 Task: Use the formula "DIVIDE" in spreadsheet "Project protfolio".
Action: Mouse moved to (906, 140)
Screenshot: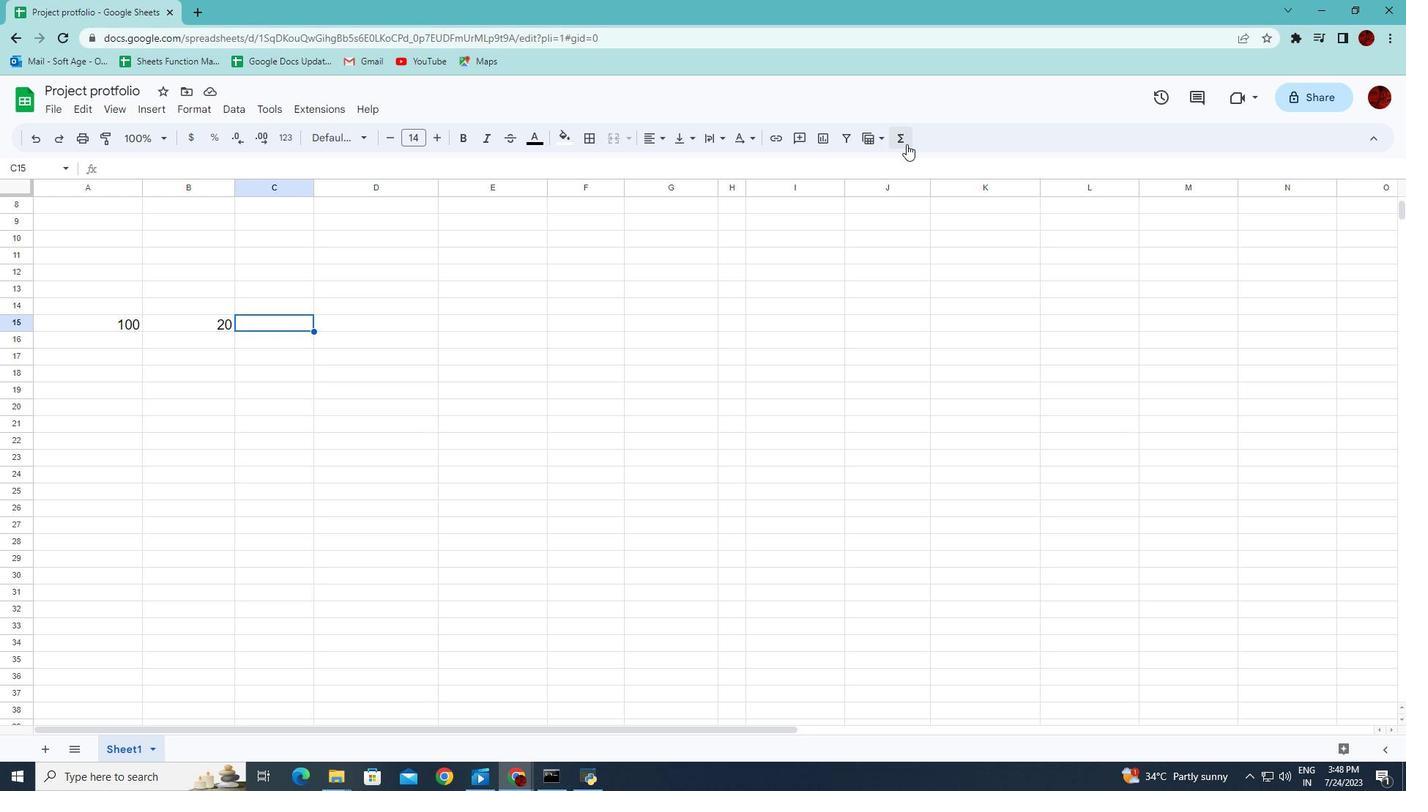 
Action: Mouse pressed left at (906, 140)
Screenshot: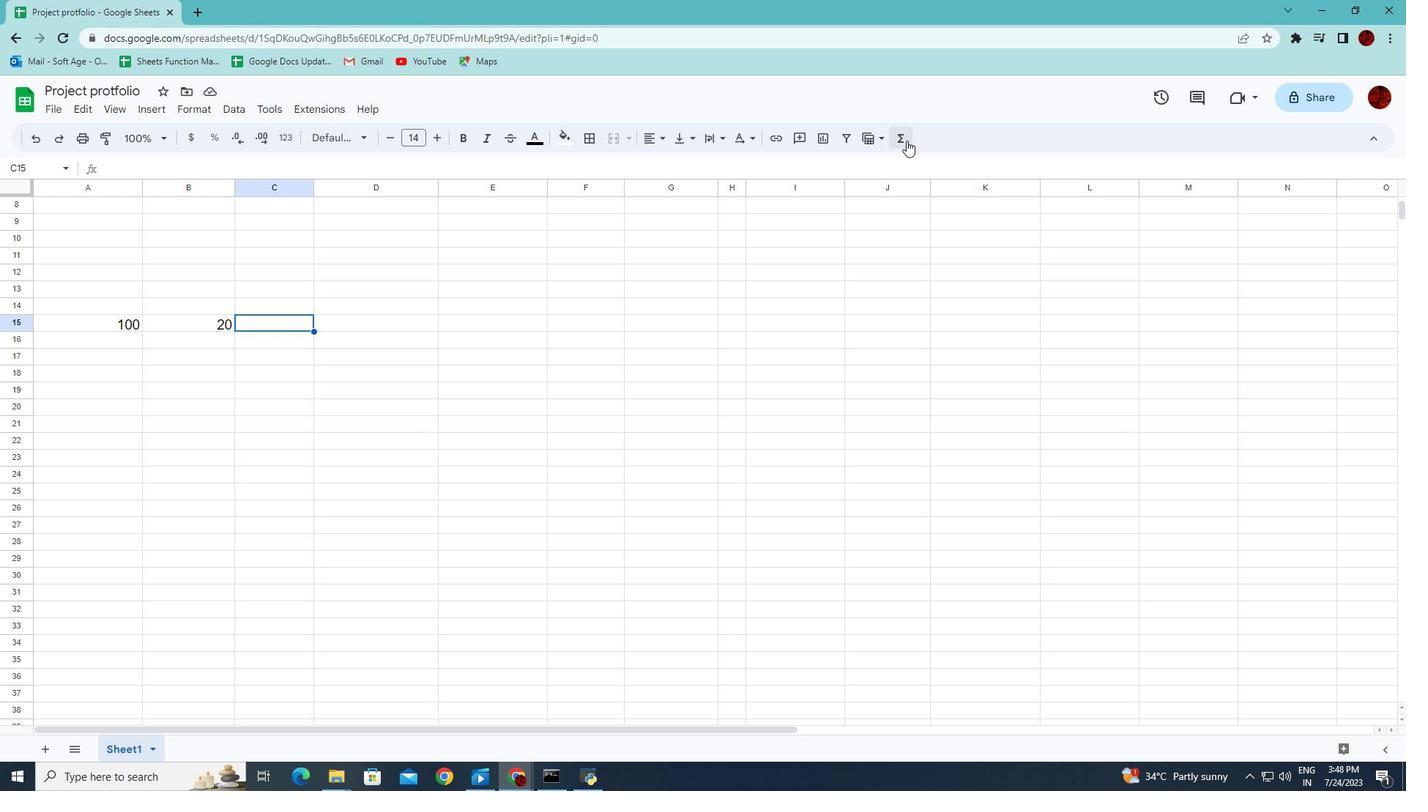 
Action: Mouse moved to (1134, 312)
Screenshot: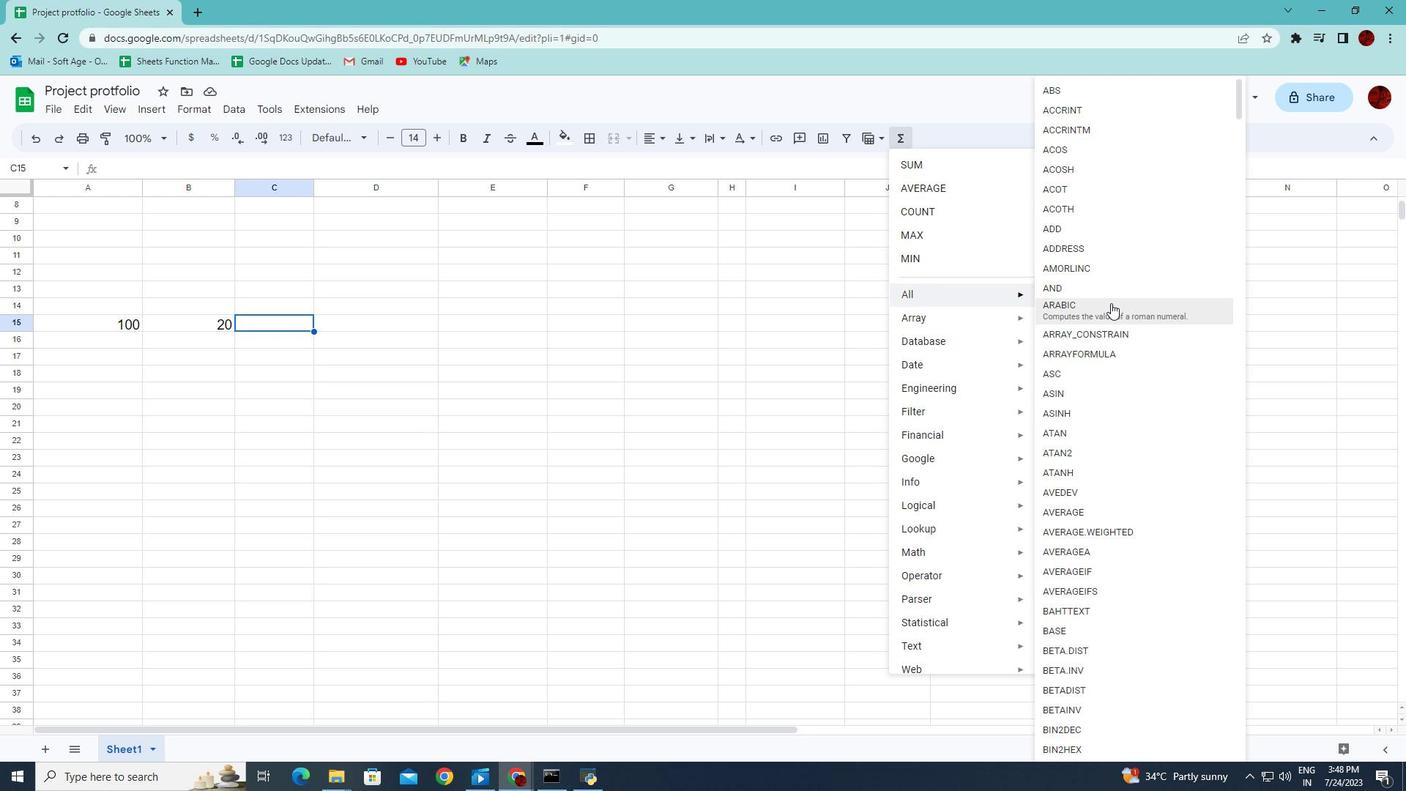 
Action: Mouse scrolled (1134, 312) with delta (0, 0)
Screenshot: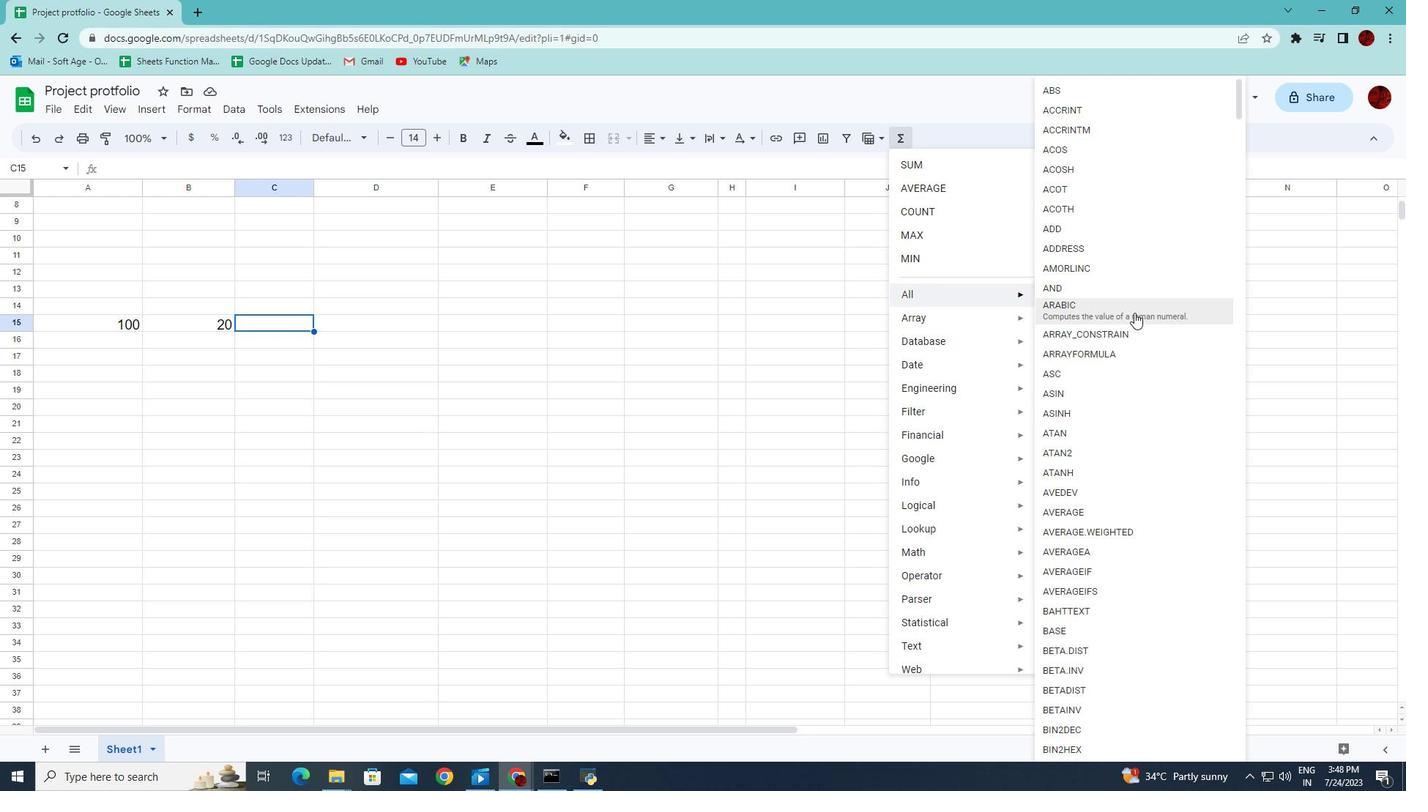 
Action: Mouse scrolled (1134, 312) with delta (0, 0)
Screenshot: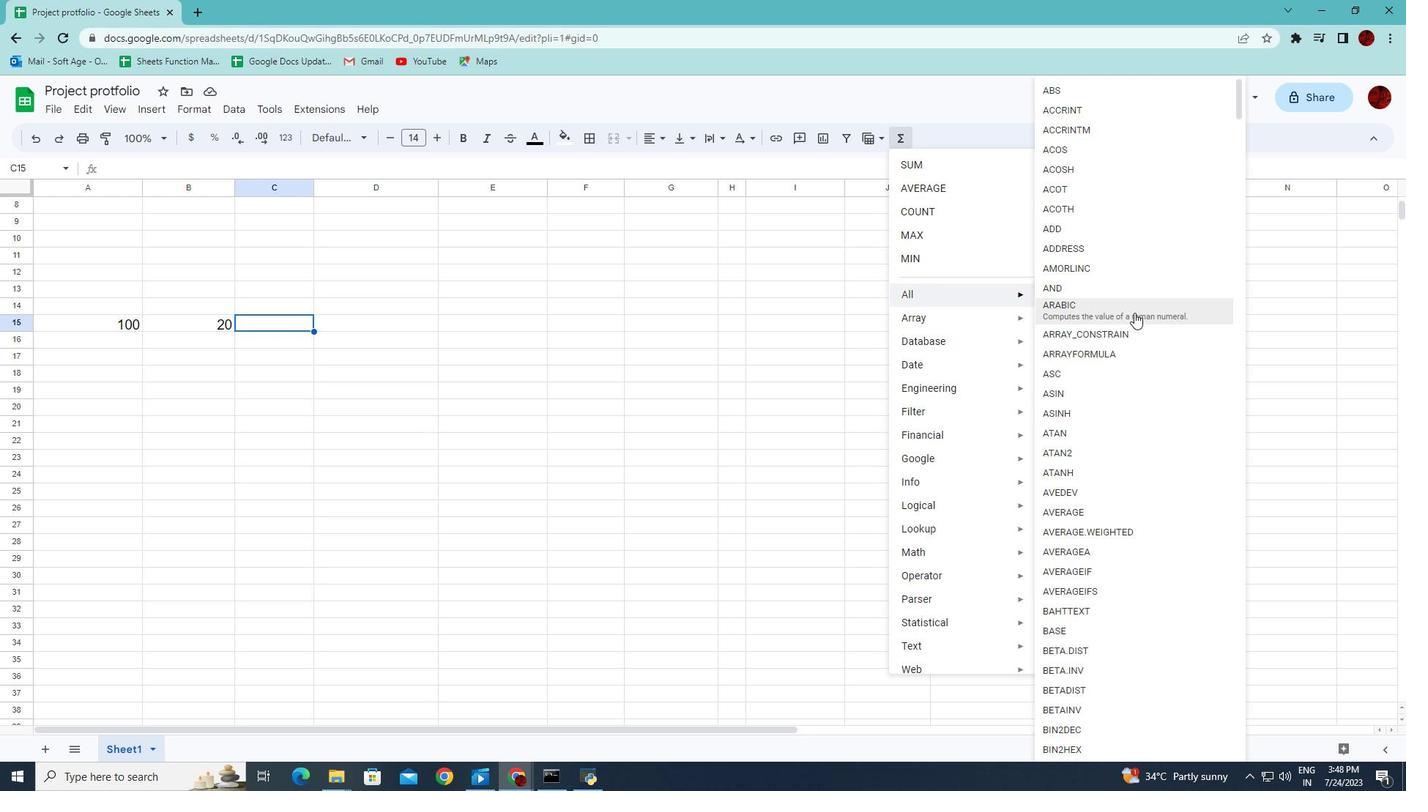 
Action: Mouse scrolled (1134, 312) with delta (0, 0)
Screenshot: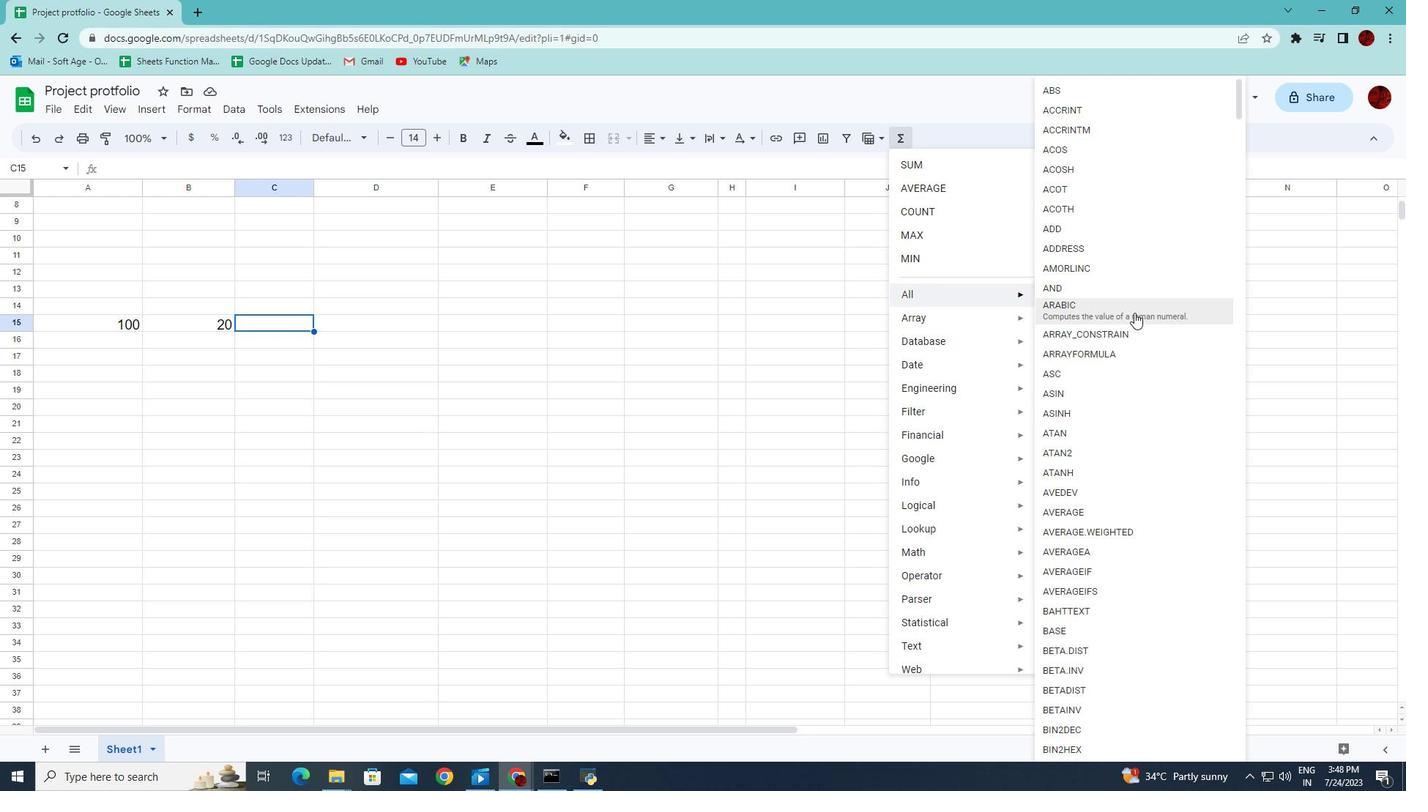 
Action: Mouse scrolled (1134, 312) with delta (0, 0)
Screenshot: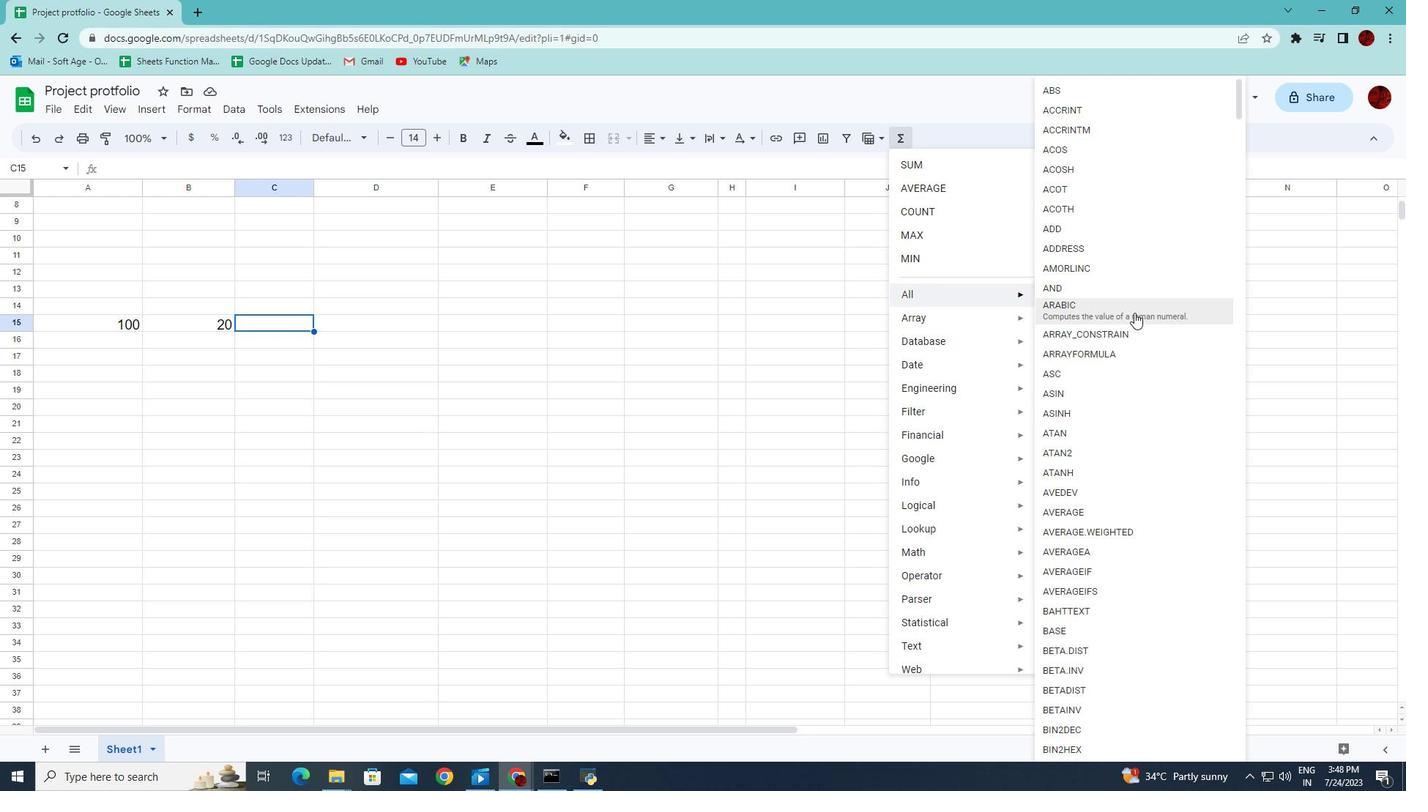 
Action: Mouse scrolled (1134, 312) with delta (0, 0)
Screenshot: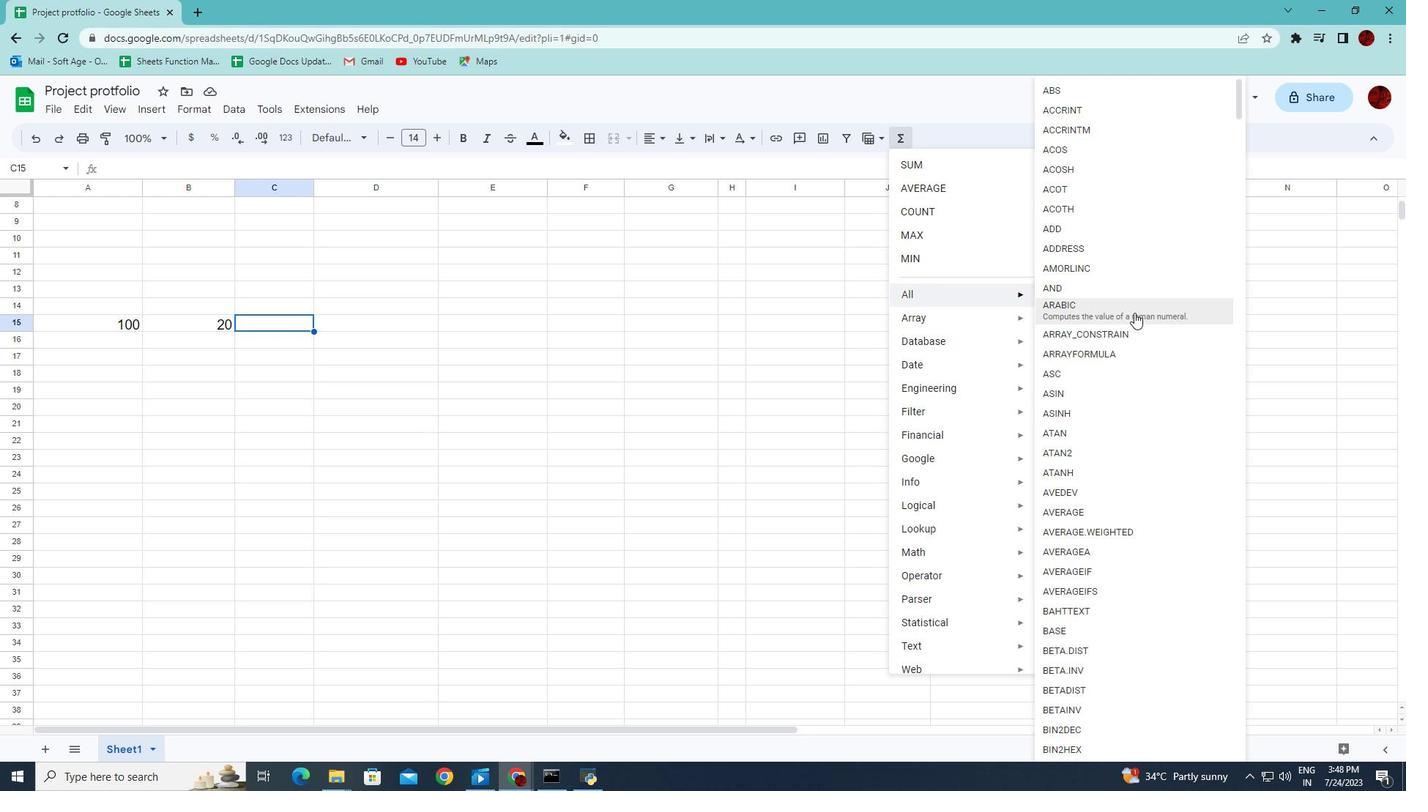 
Action: Mouse scrolled (1134, 312) with delta (0, 0)
Screenshot: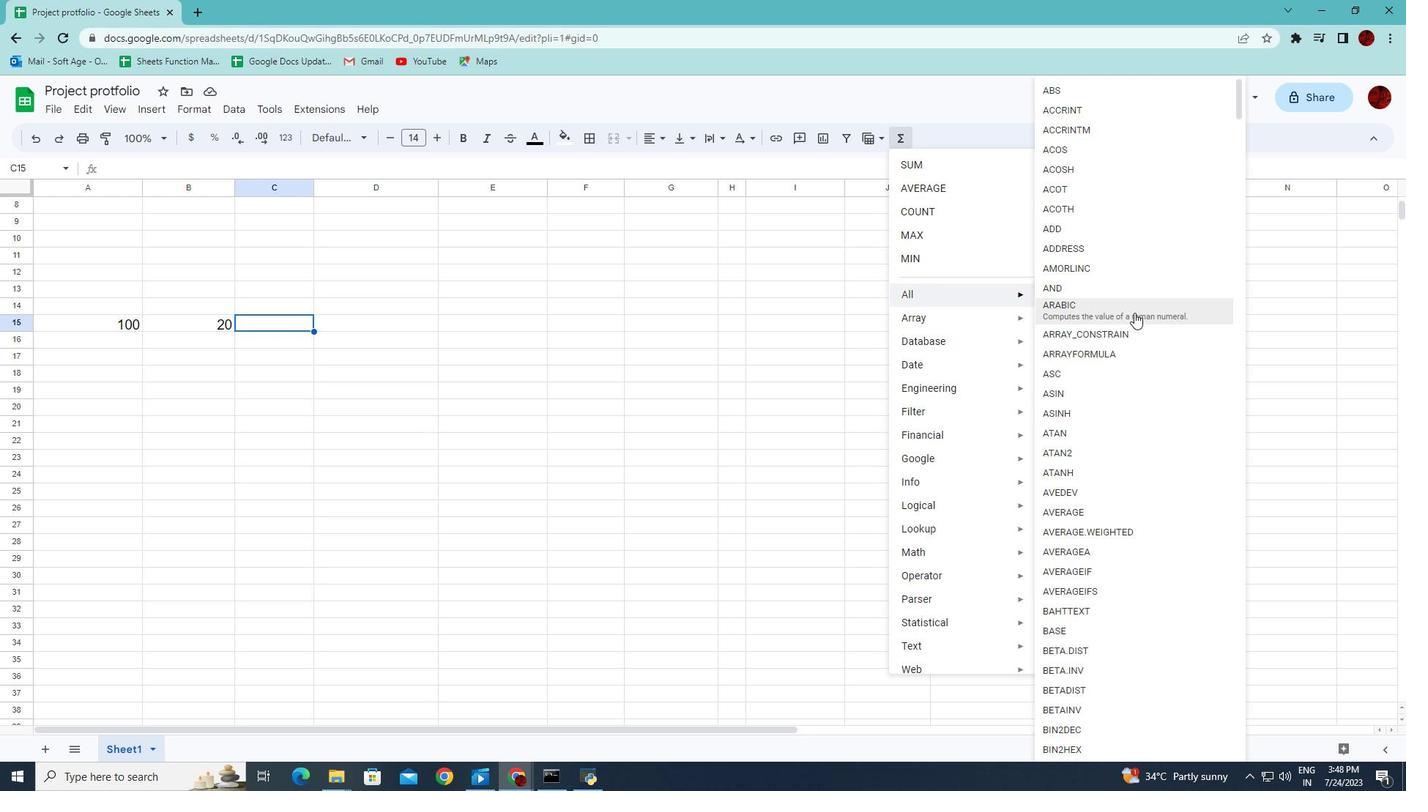 
Action: Mouse scrolled (1134, 312) with delta (0, 0)
Screenshot: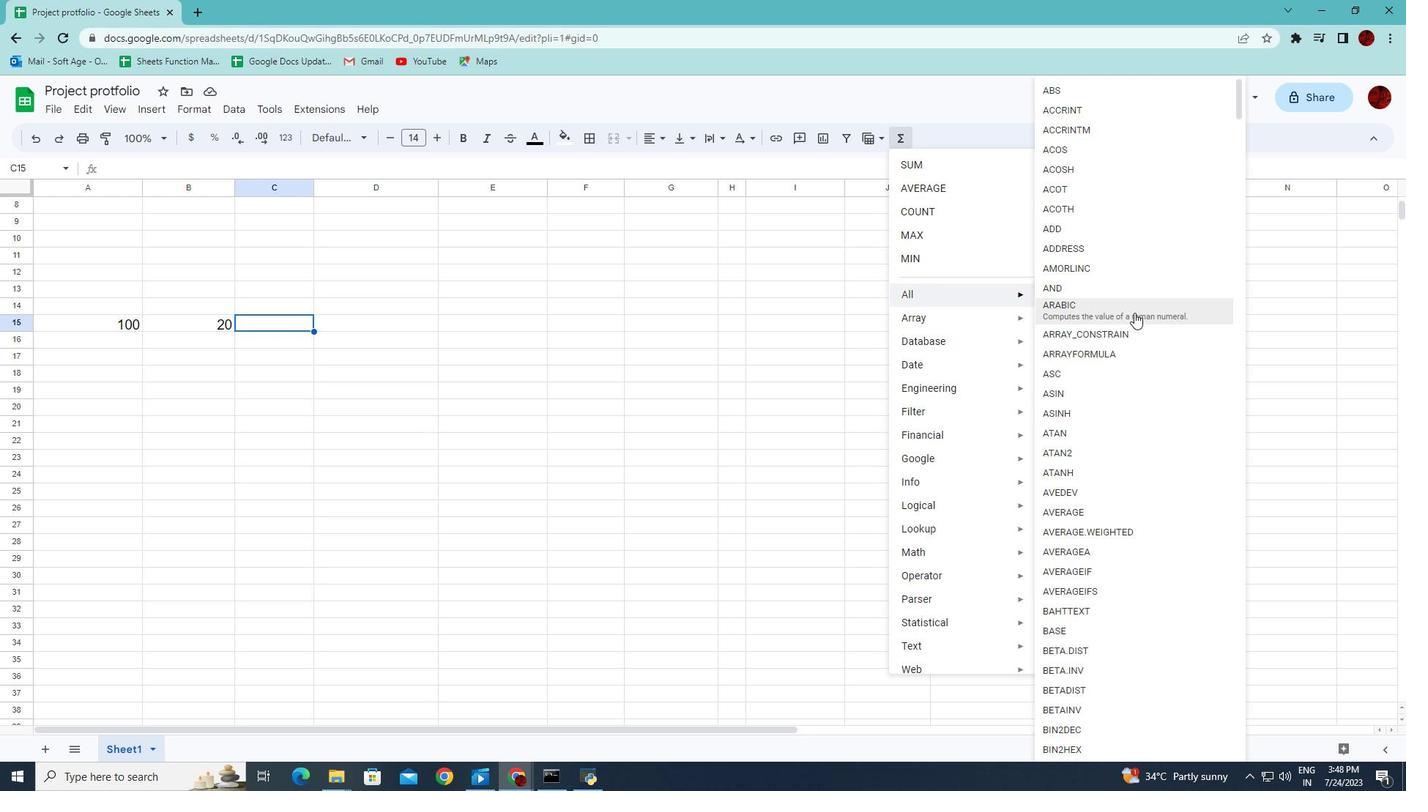 
Action: Mouse scrolled (1134, 312) with delta (0, 0)
Screenshot: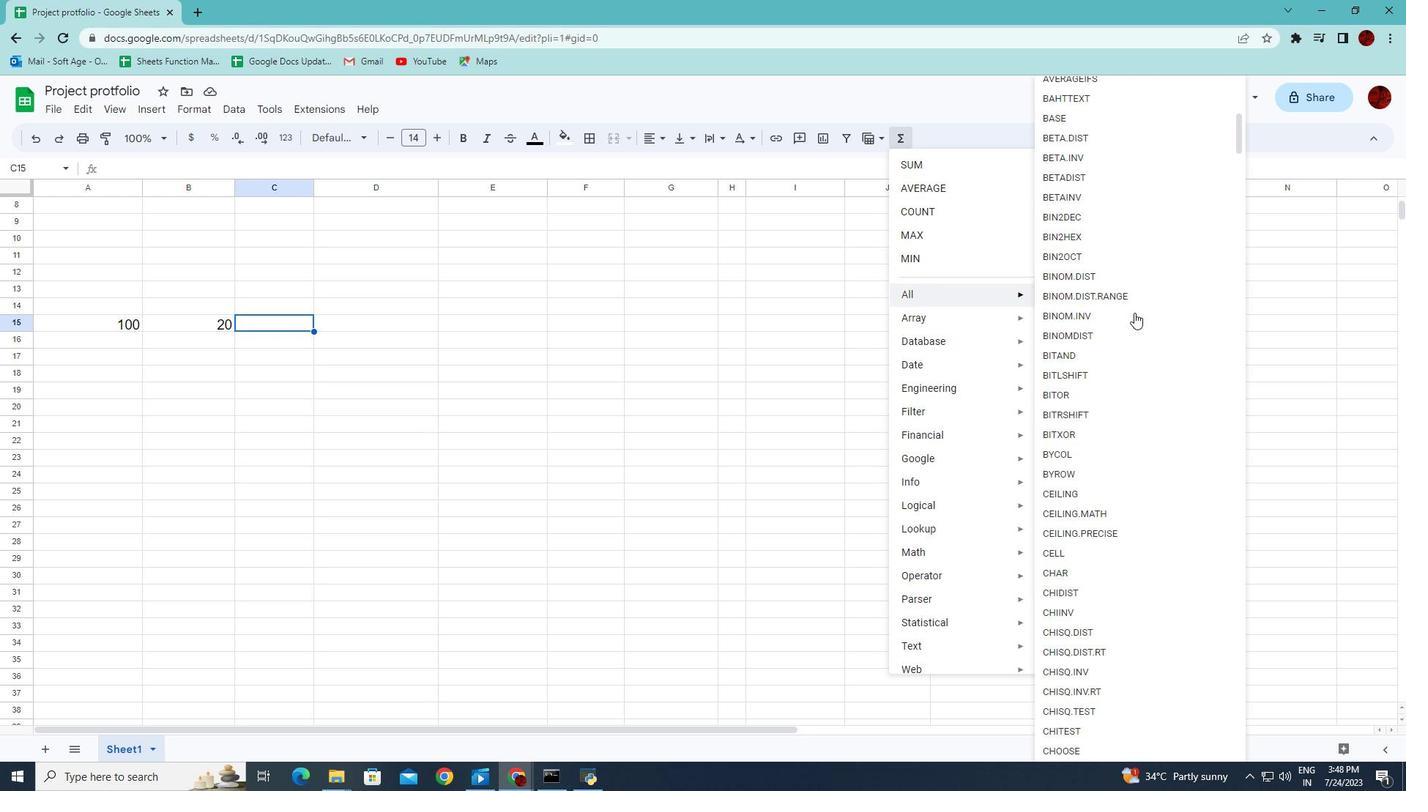 
Action: Mouse scrolled (1134, 312) with delta (0, 0)
Screenshot: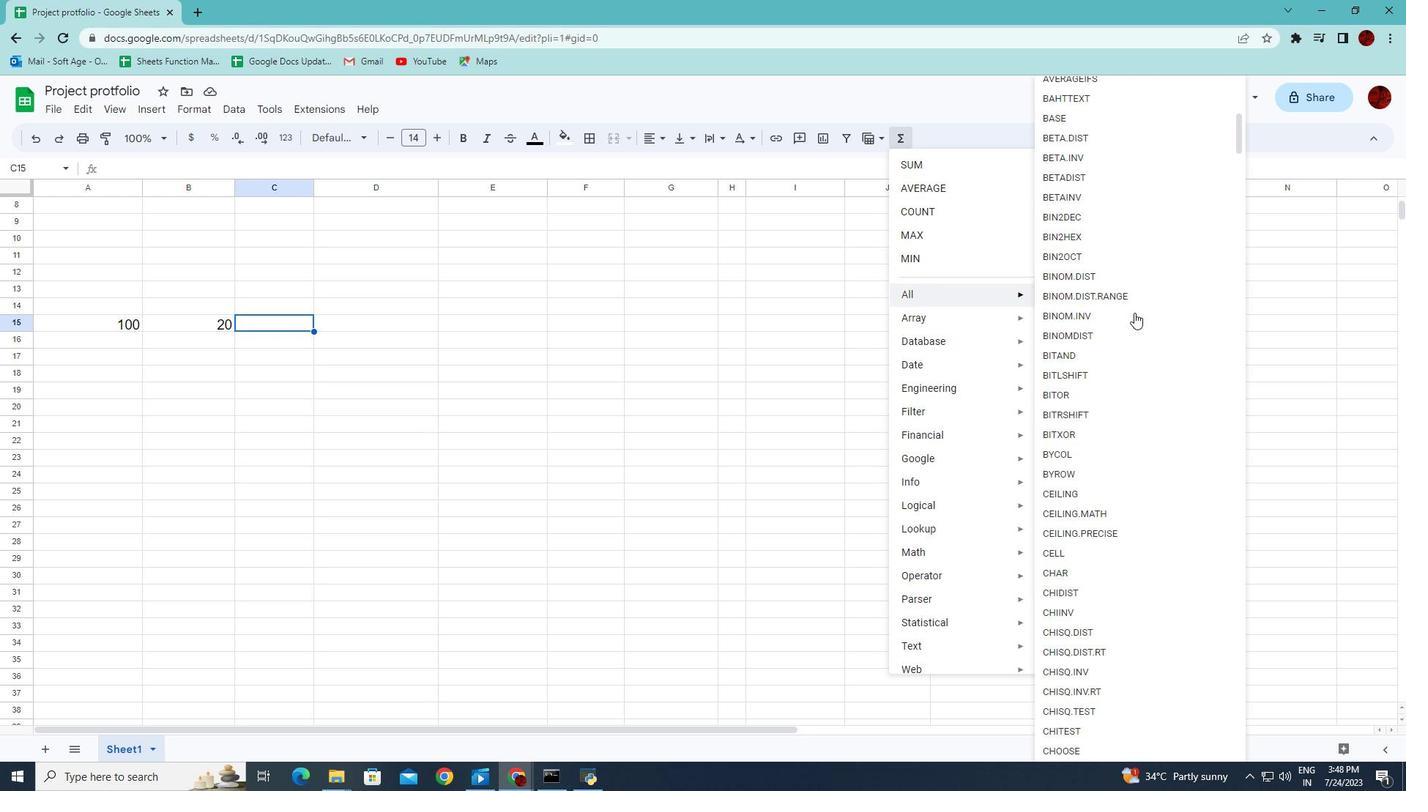 
Action: Mouse scrolled (1134, 312) with delta (0, 0)
Screenshot: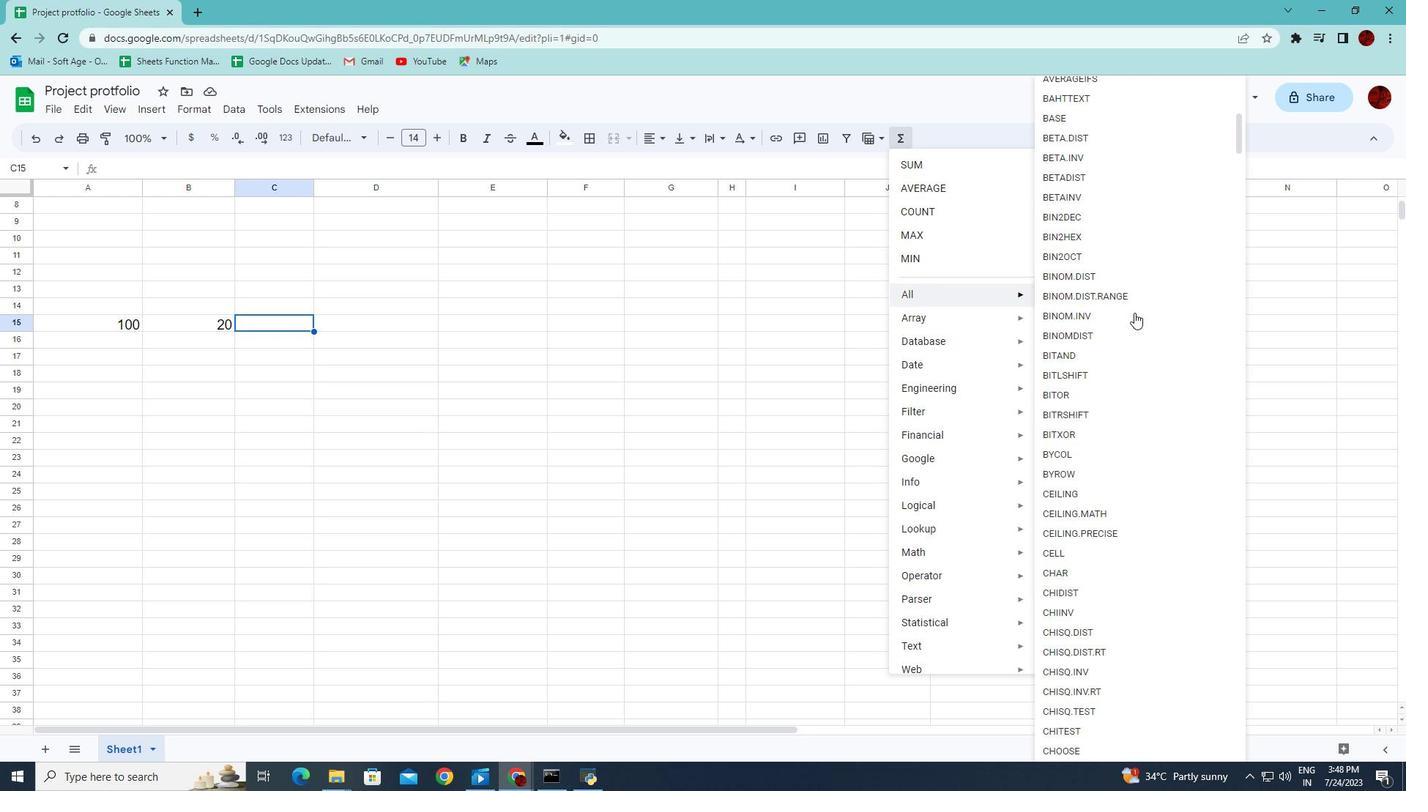 
Action: Mouse scrolled (1134, 312) with delta (0, 0)
Screenshot: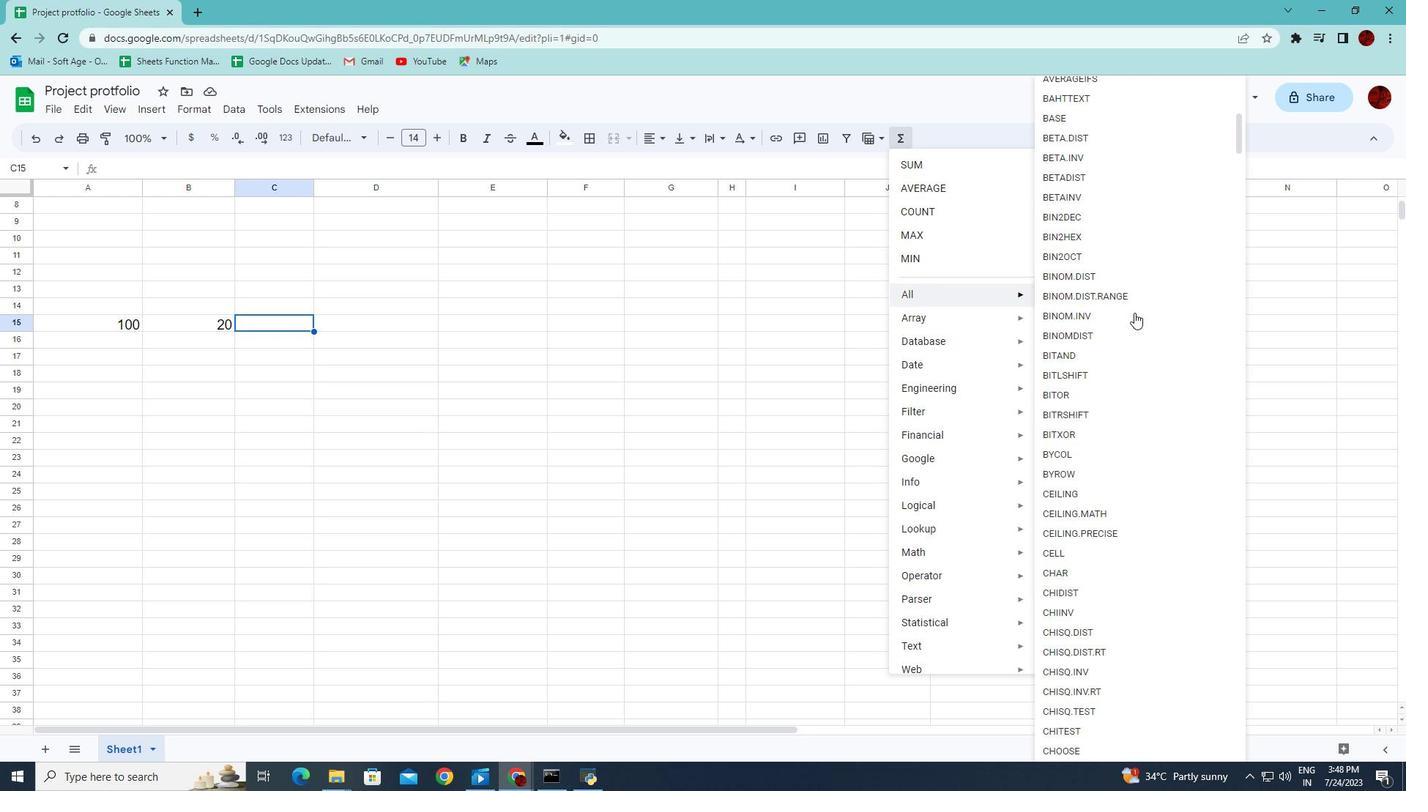 
Action: Mouse scrolled (1134, 312) with delta (0, 0)
Screenshot: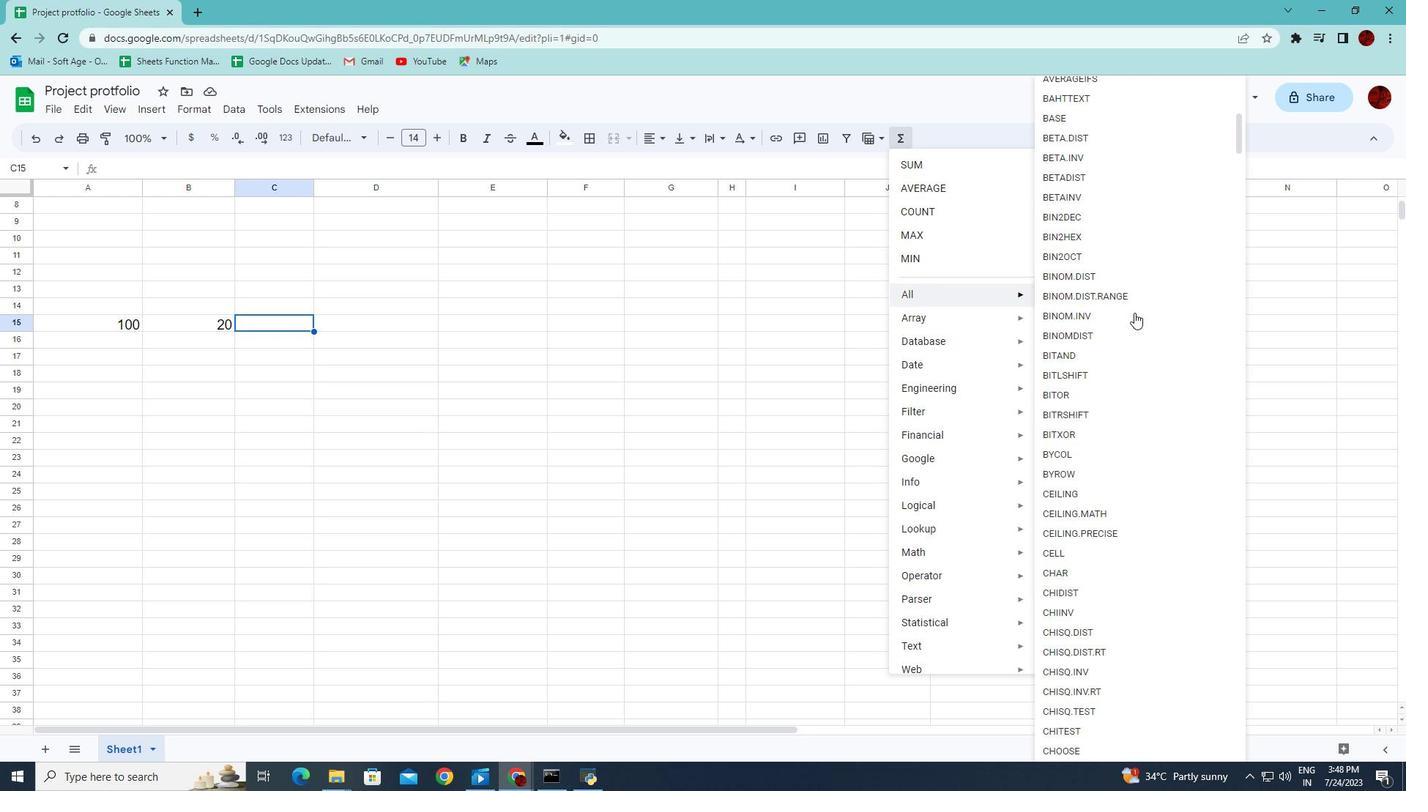 
Action: Mouse scrolled (1134, 312) with delta (0, 0)
Screenshot: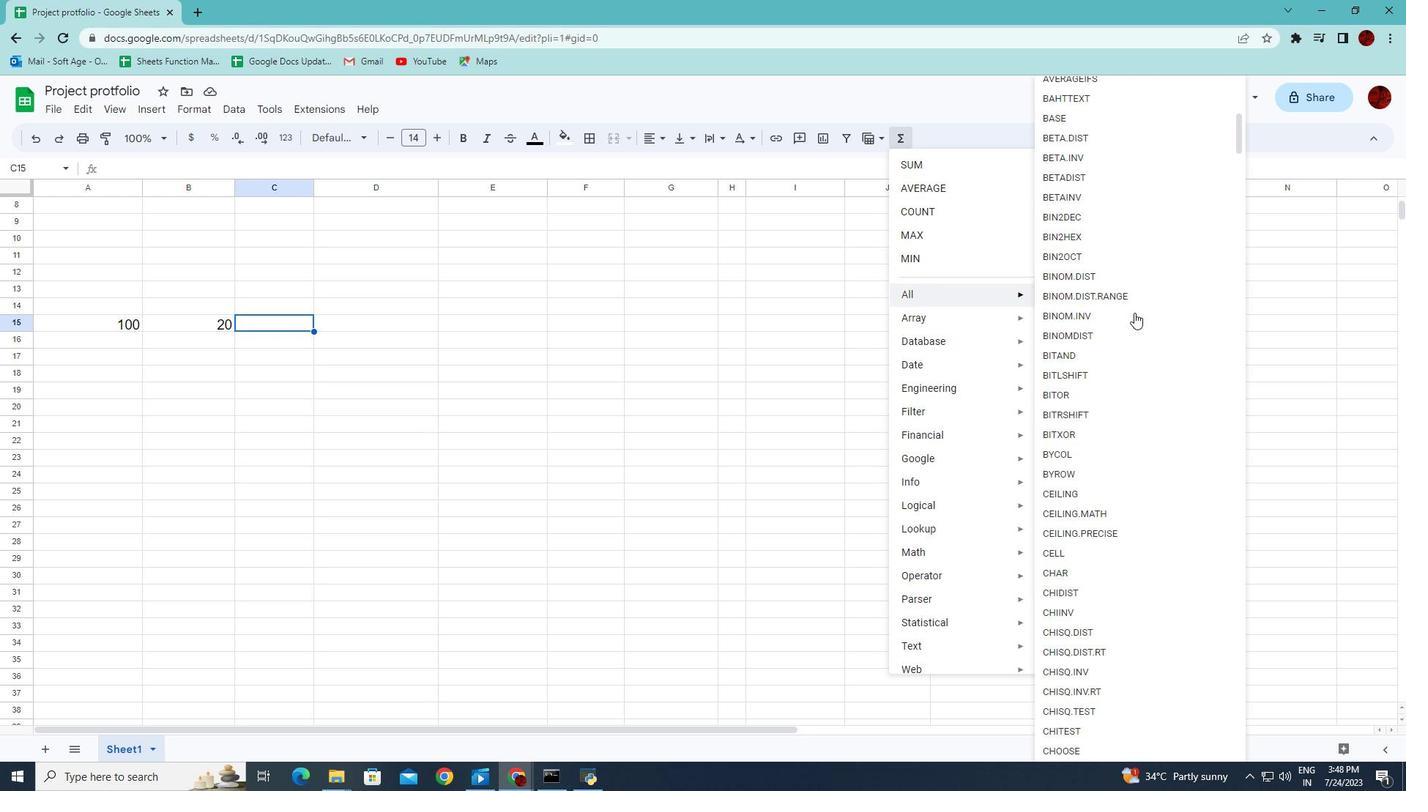 
Action: Mouse scrolled (1134, 312) with delta (0, 0)
Screenshot: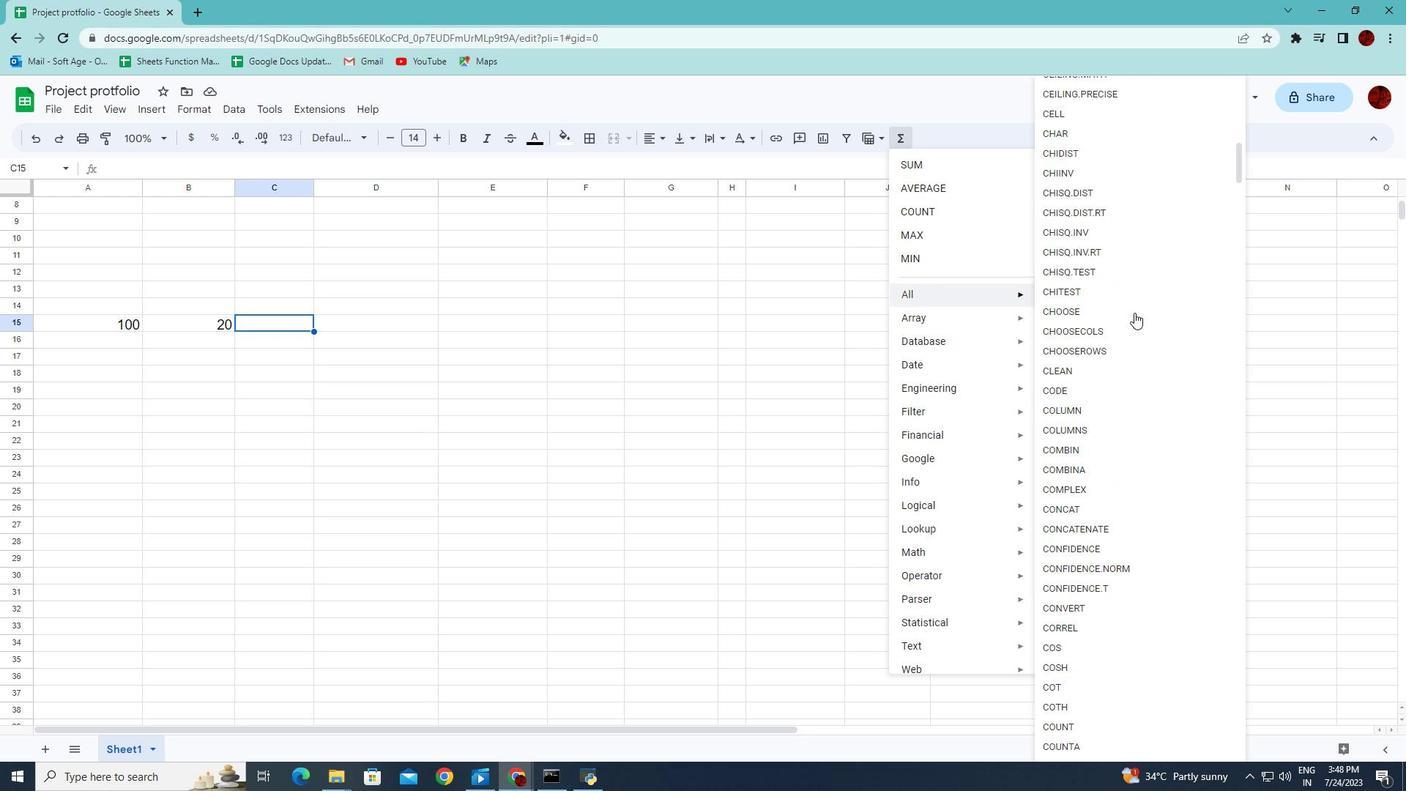 
Action: Mouse scrolled (1134, 312) with delta (0, 0)
Screenshot: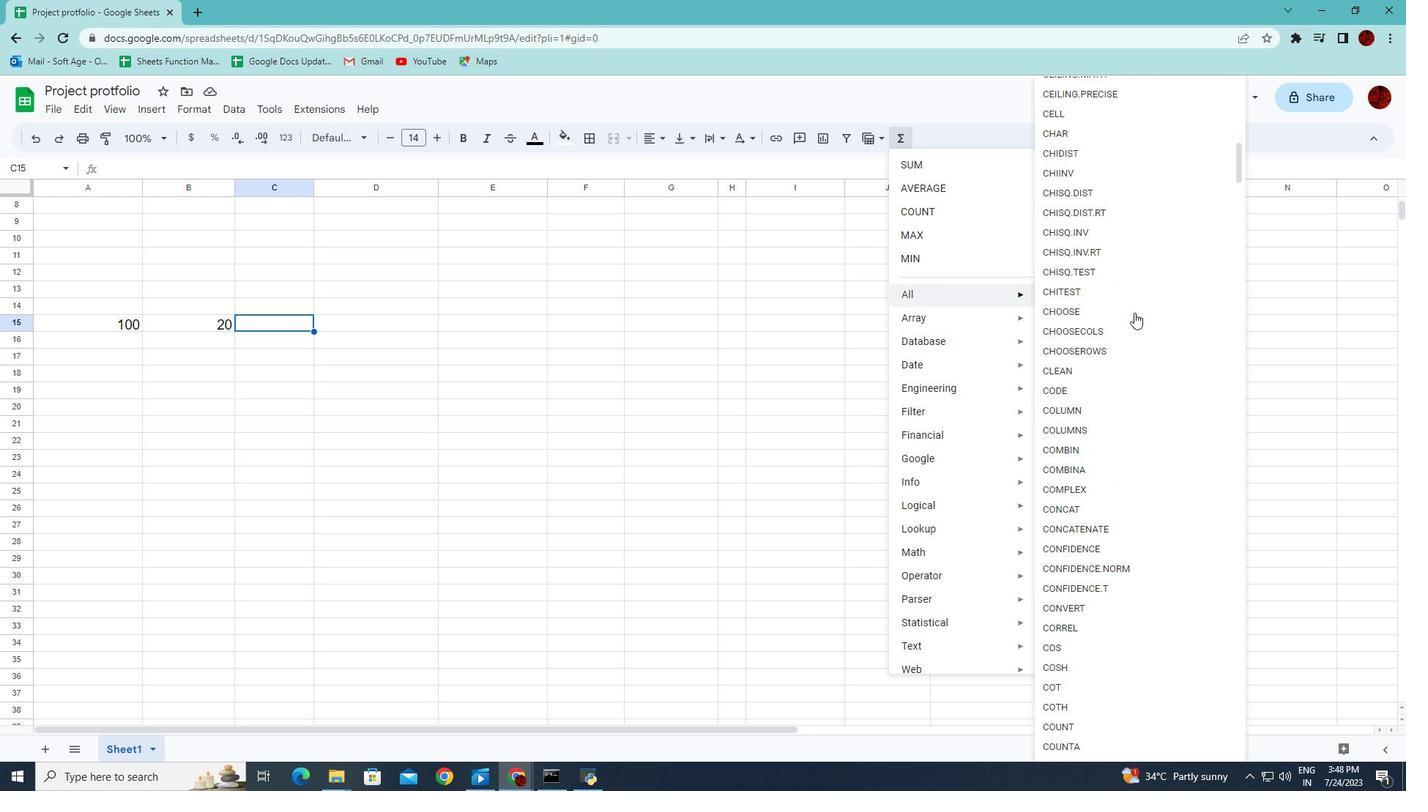 
Action: Mouse scrolled (1134, 312) with delta (0, 0)
Screenshot: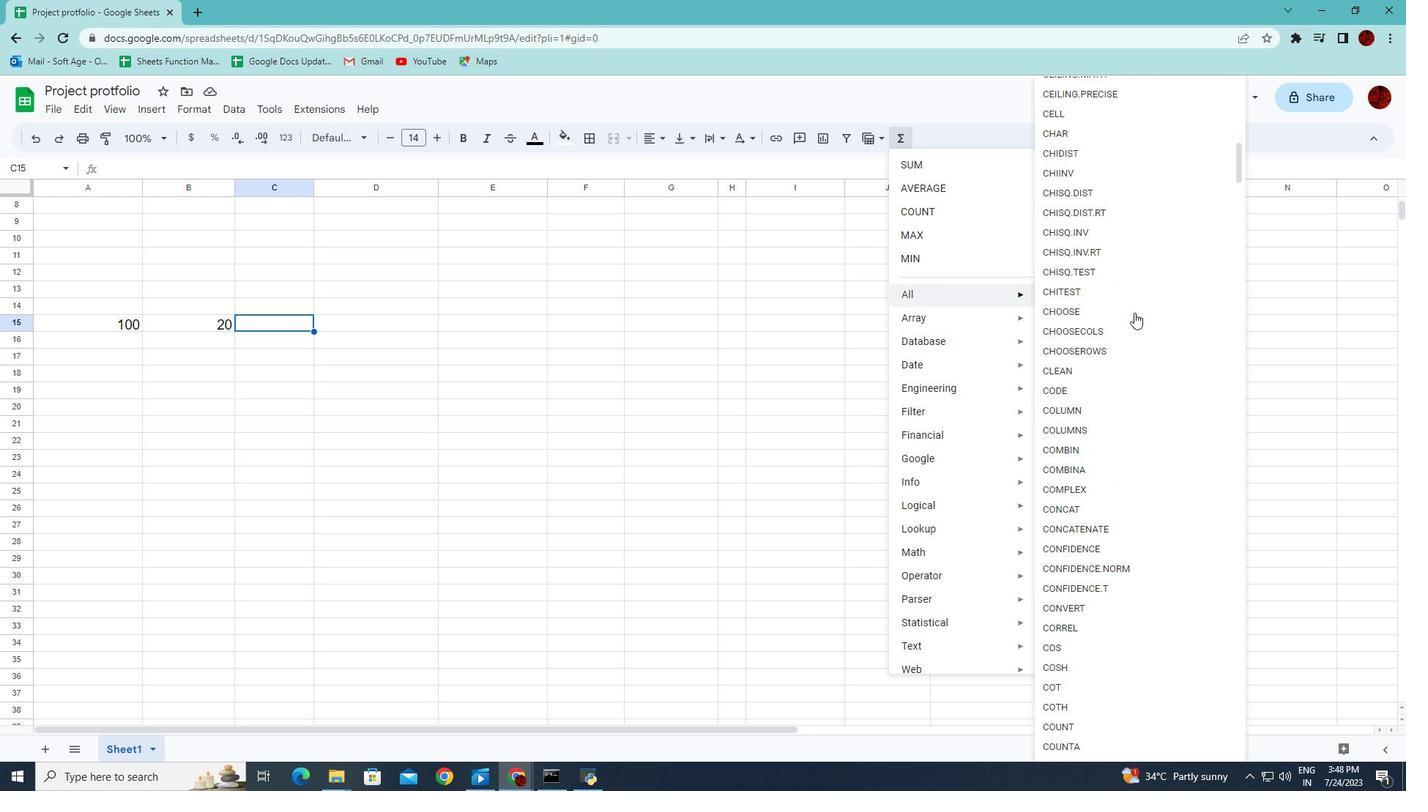
Action: Mouse scrolled (1134, 312) with delta (0, 0)
Screenshot: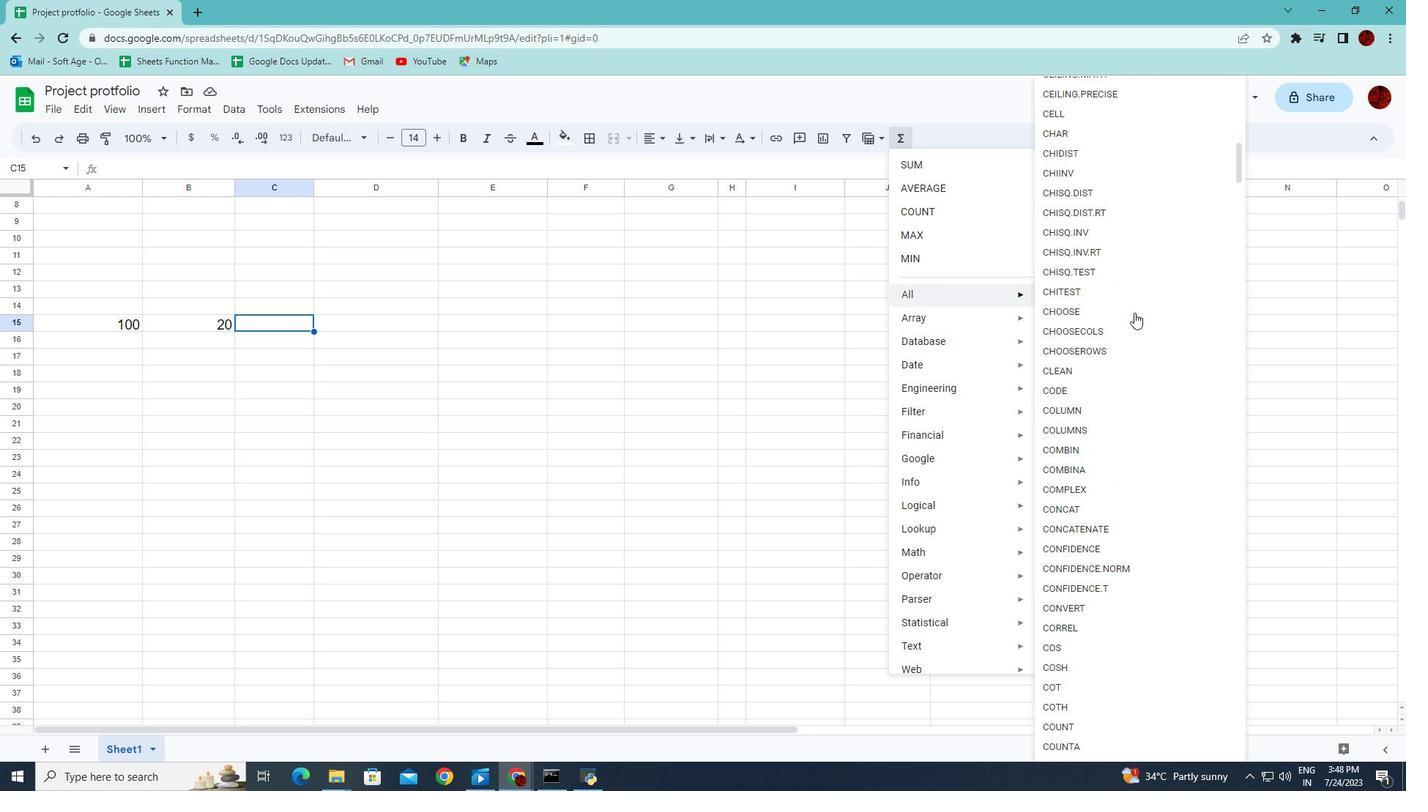 
Action: Mouse scrolled (1134, 312) with delta (0, 0)
Screenshot: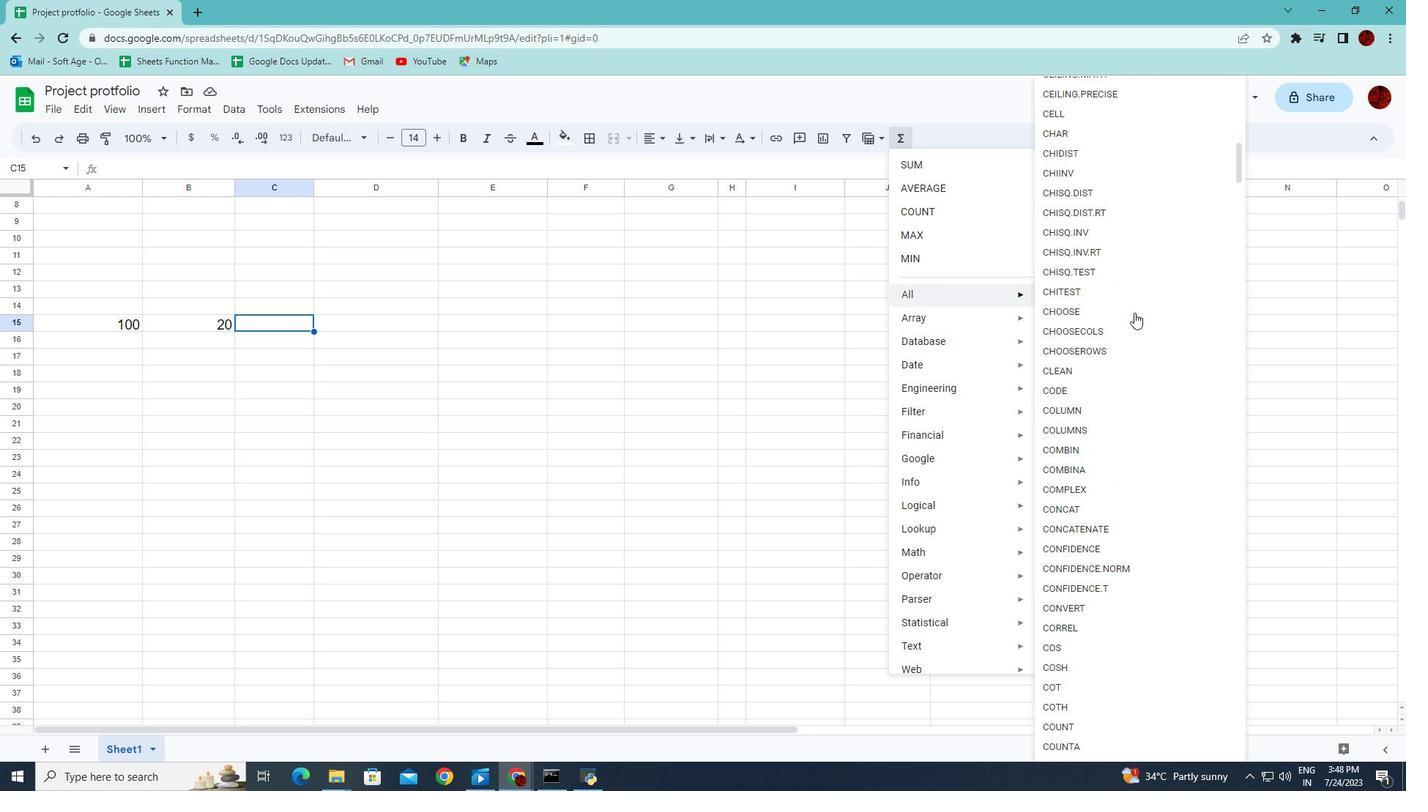 
Action: Mouse scrolled (1134, 312) with delta (0, 0)
Screenshot: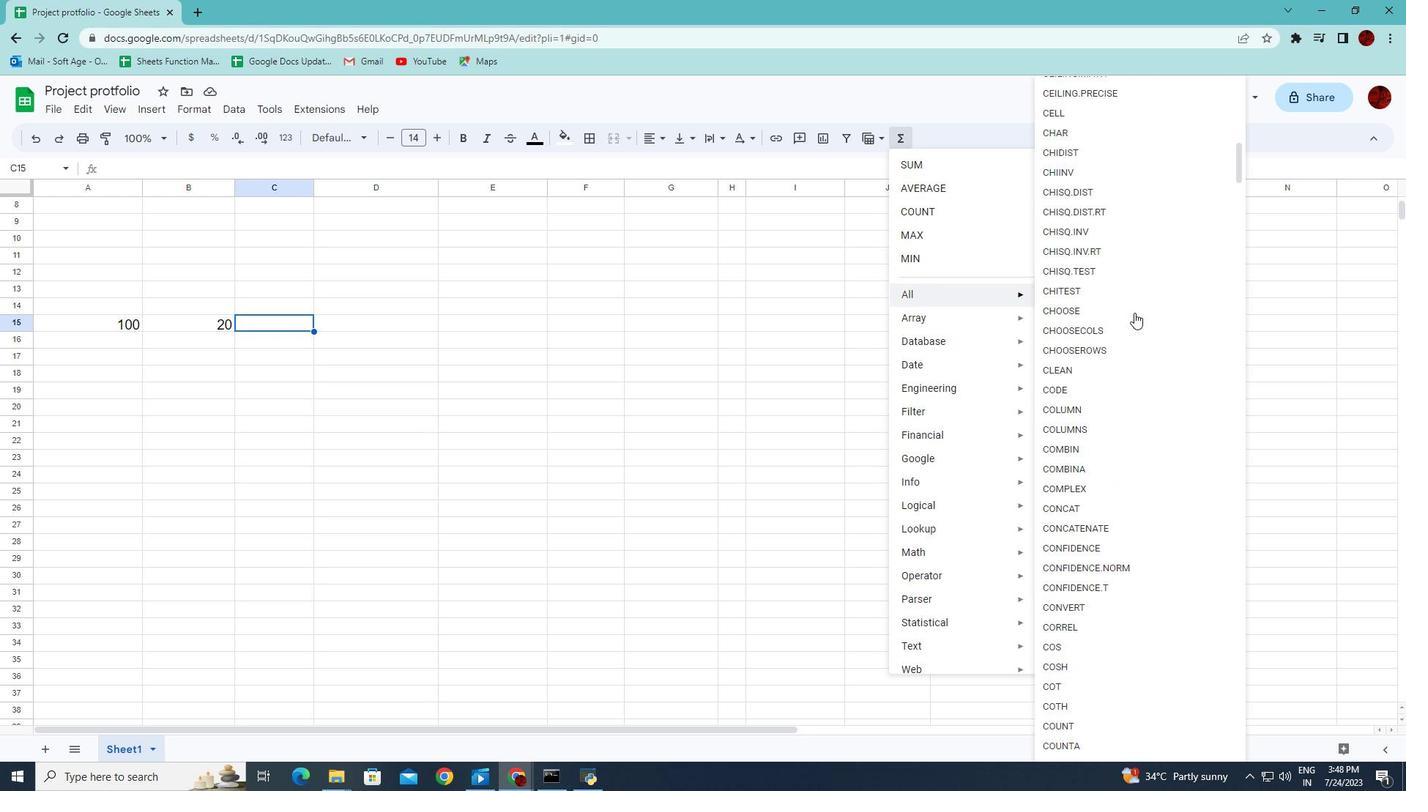 
Action: Mouse scrolled (1134, 312) with delta (0, 0)
Screenshot: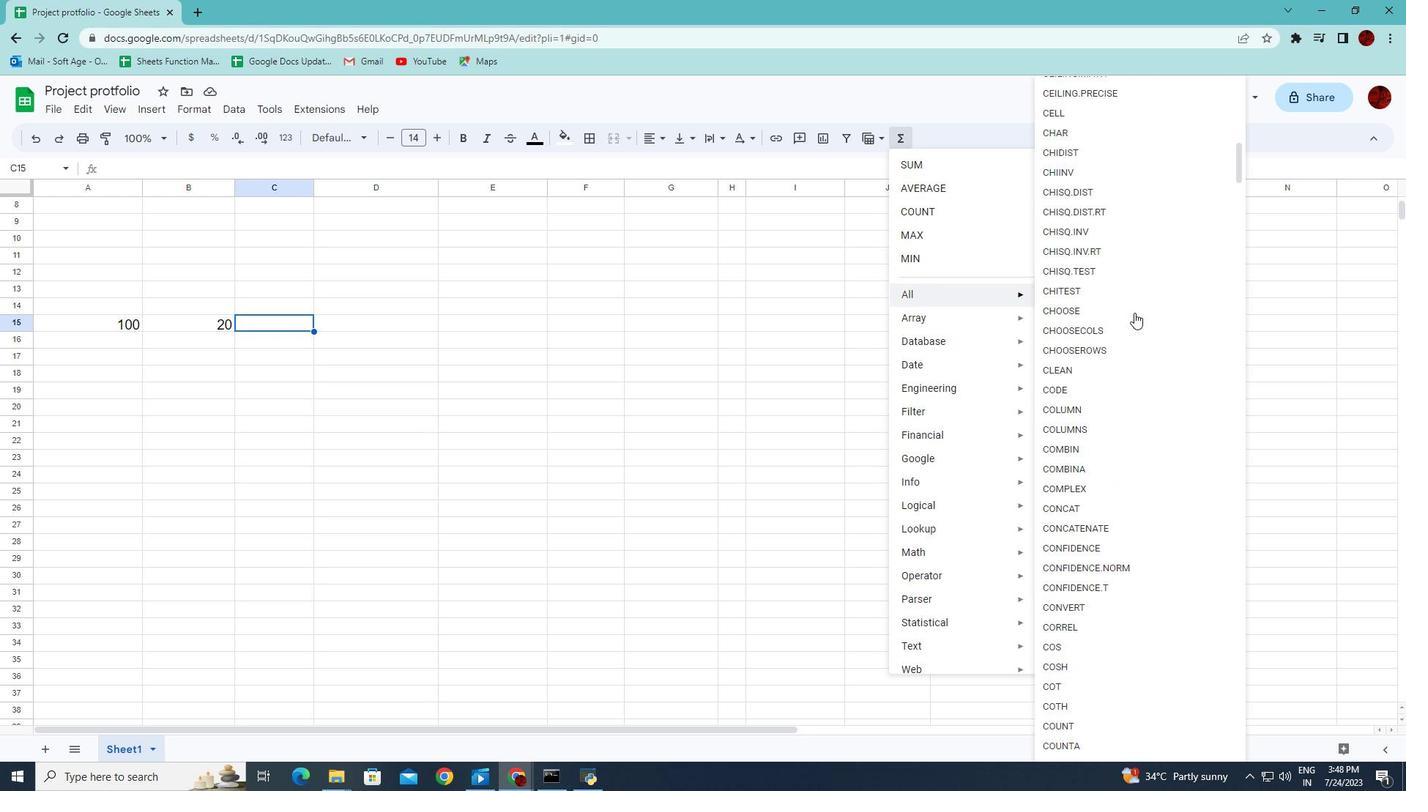 
Action: Mouse scrolled (1134, 312) with delta (0, 0)
Screenshot: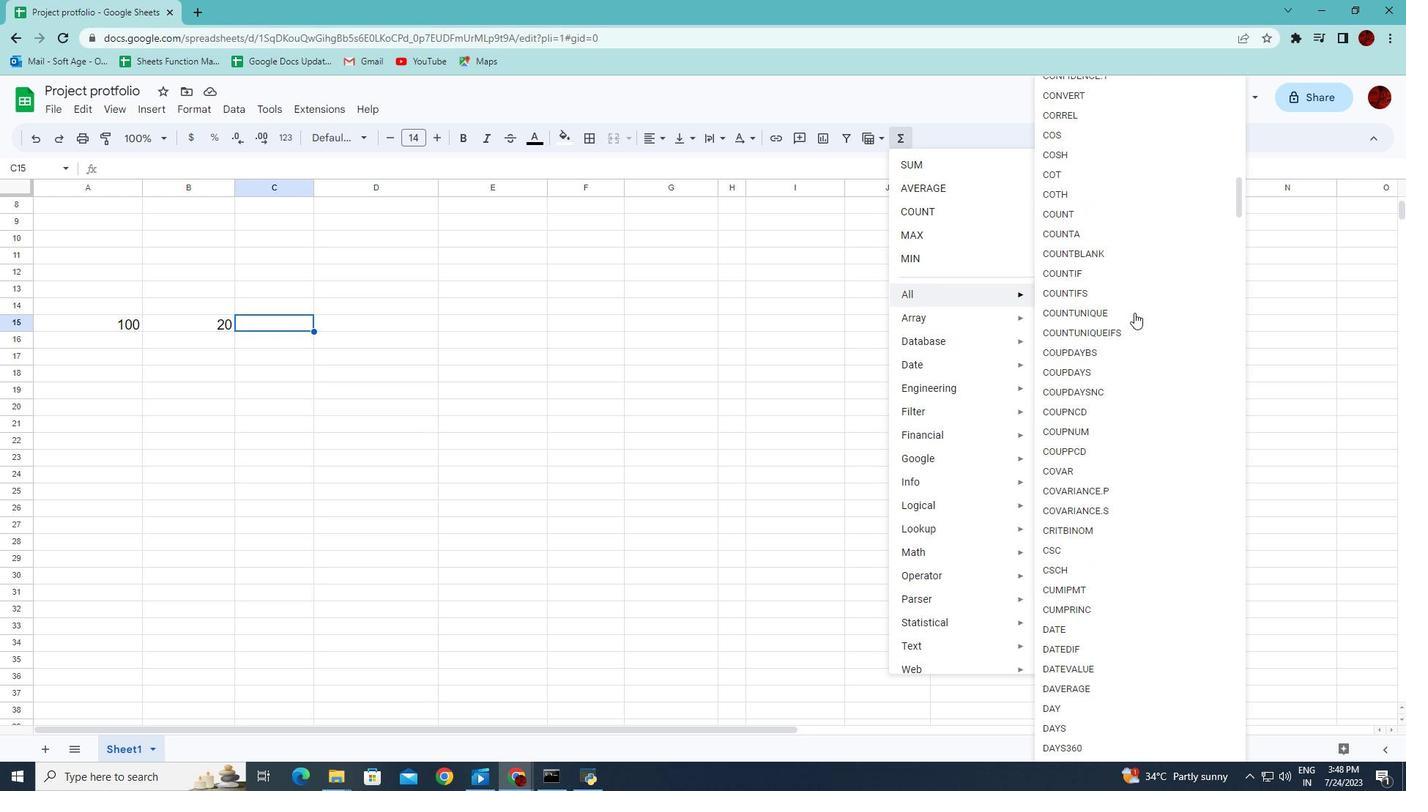 
Action: Mouse scrolled (1134, 312) with delta (0, 0)
Screenshot: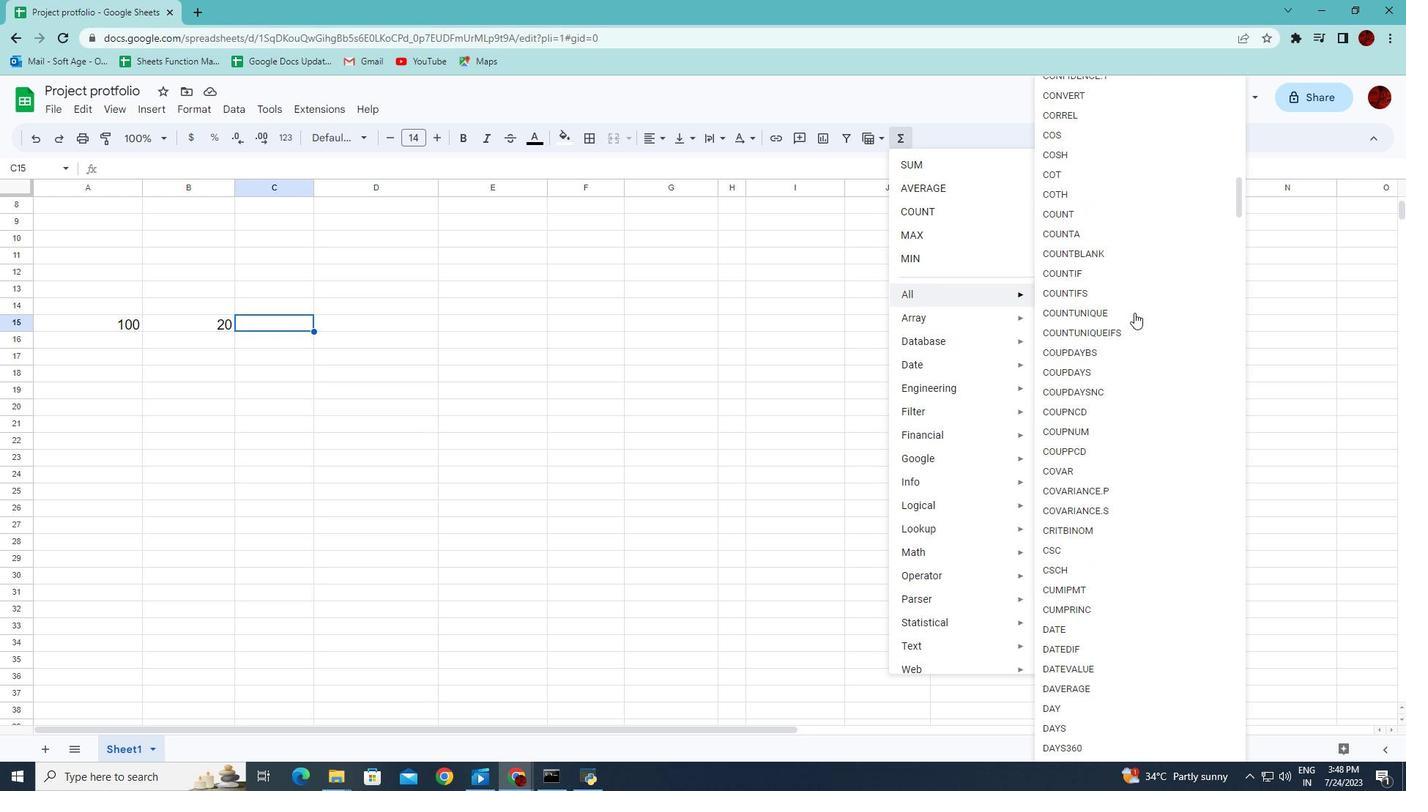 
Action: Mouse scrolled (1134, 312) with delta (0, 0)
Screenshot: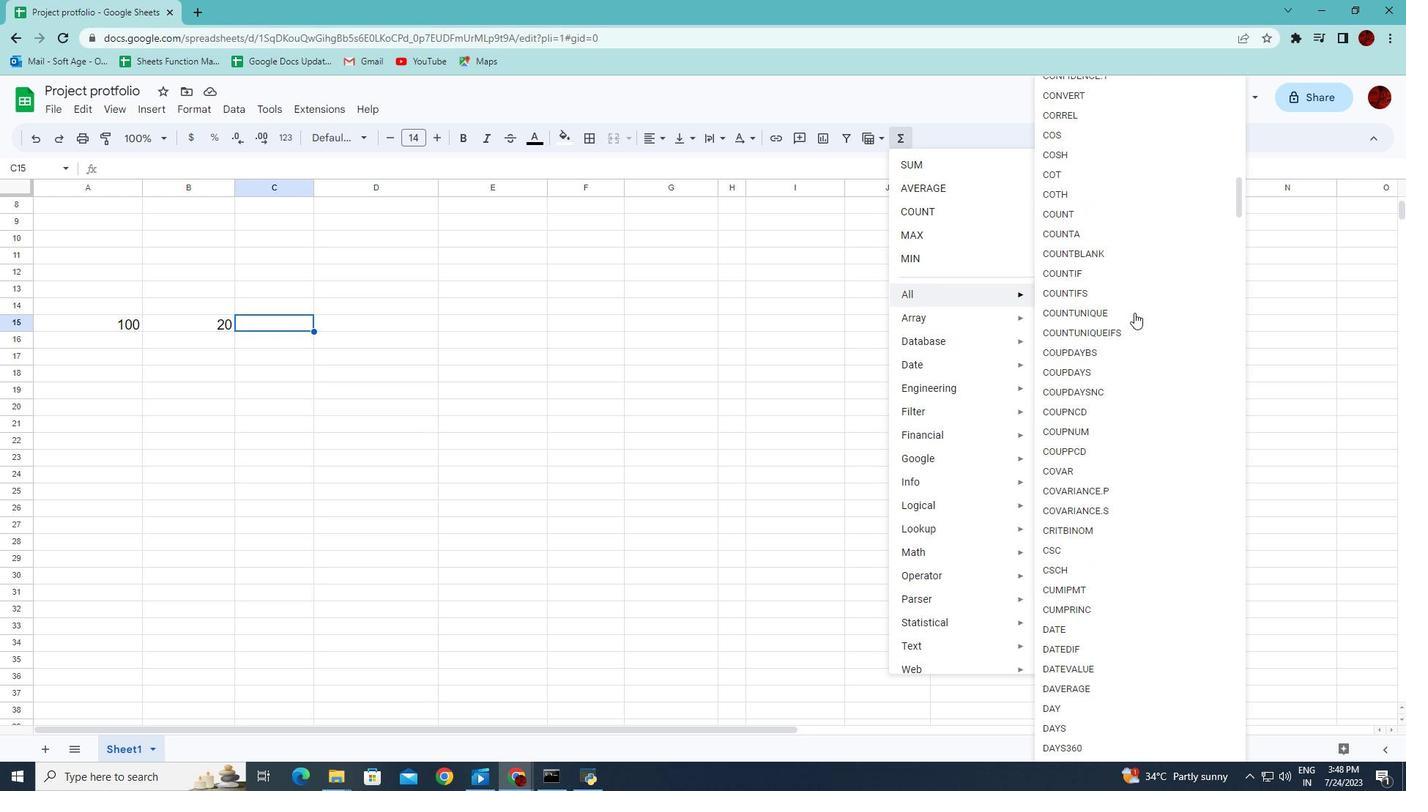 
Action: Mouse scrolled (1134, 312) with delta (0, 0)
Screenshot: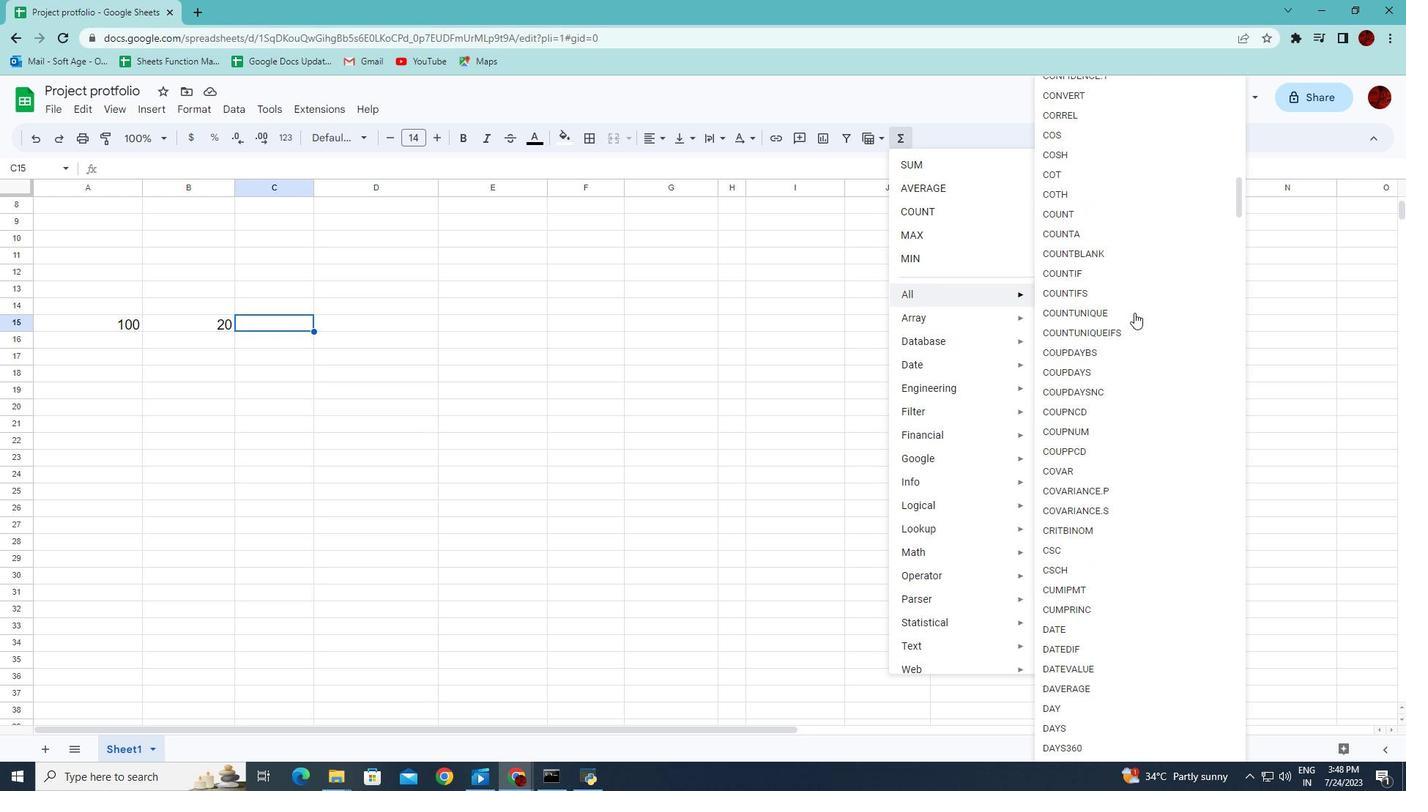 
Action: Mouse scrolled (1134, 312) with delta (0, 0)
Screenshot: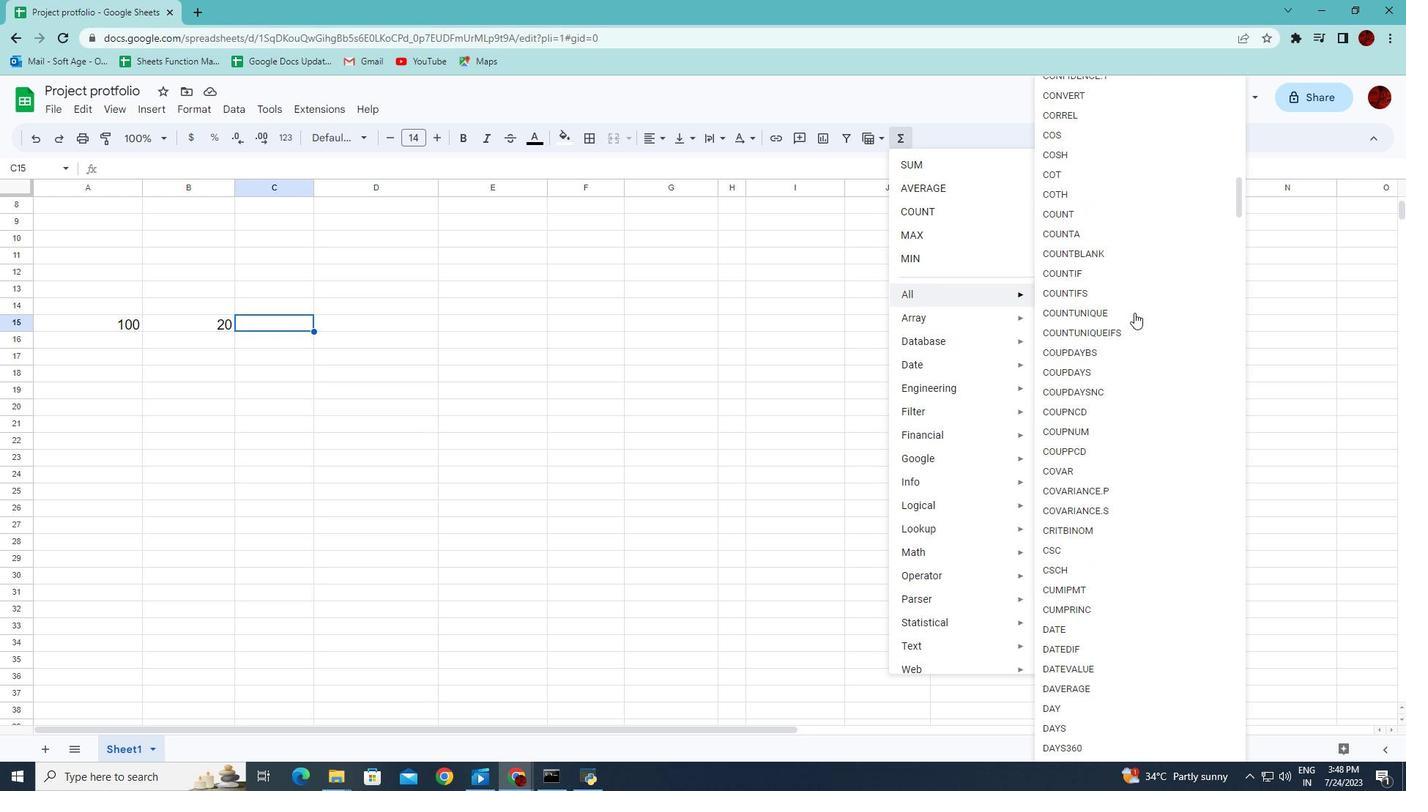 
Action: Mouse scrolled (1134, 312) with delta (0, 0)
Screenshot: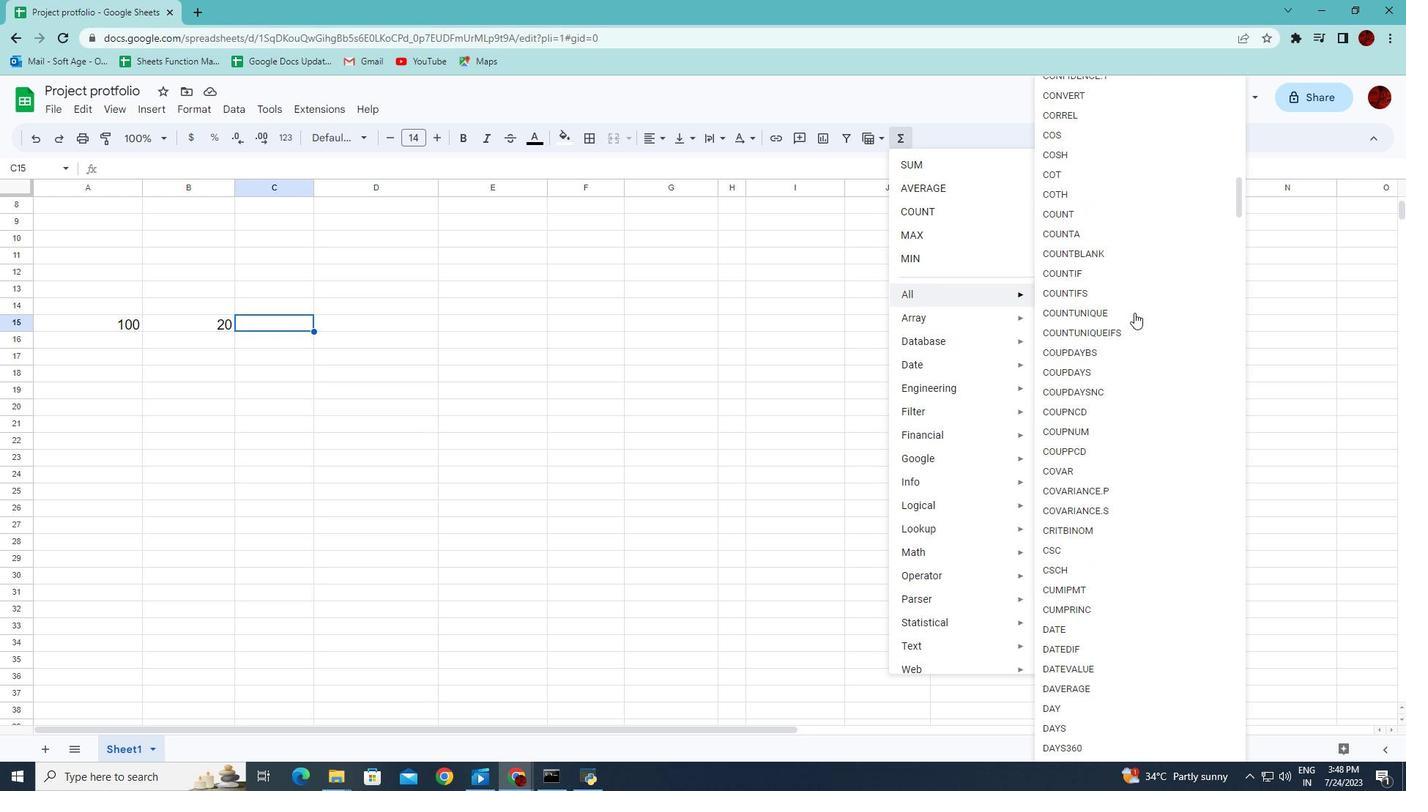 
Action: Mouse scrolled (1134, 312) with delta (0, 0)
Screenshot: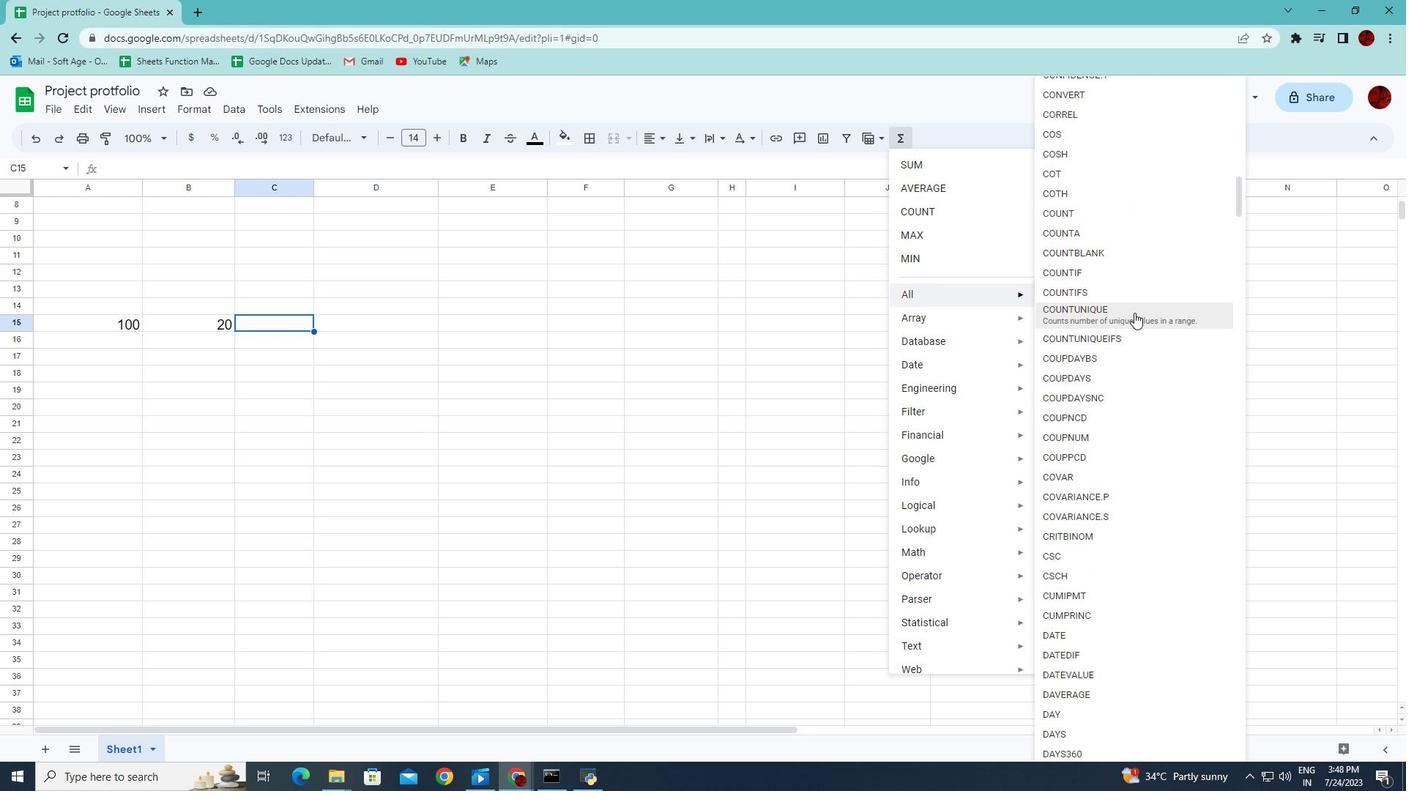 
Action: Mouse moved to (1062, 541)
Screenshot: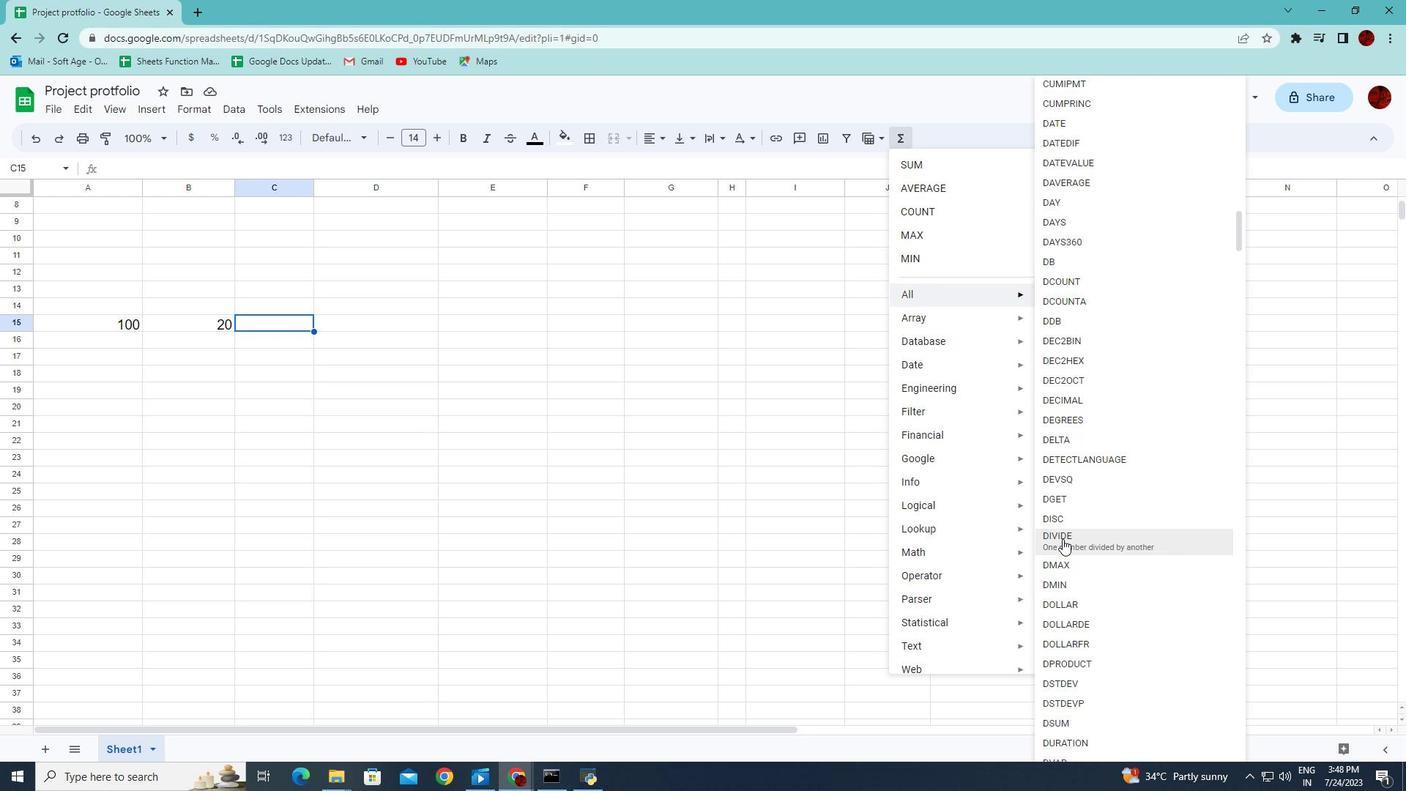 
Action: Mouse pressed left at (1062, 541)
Screenshot: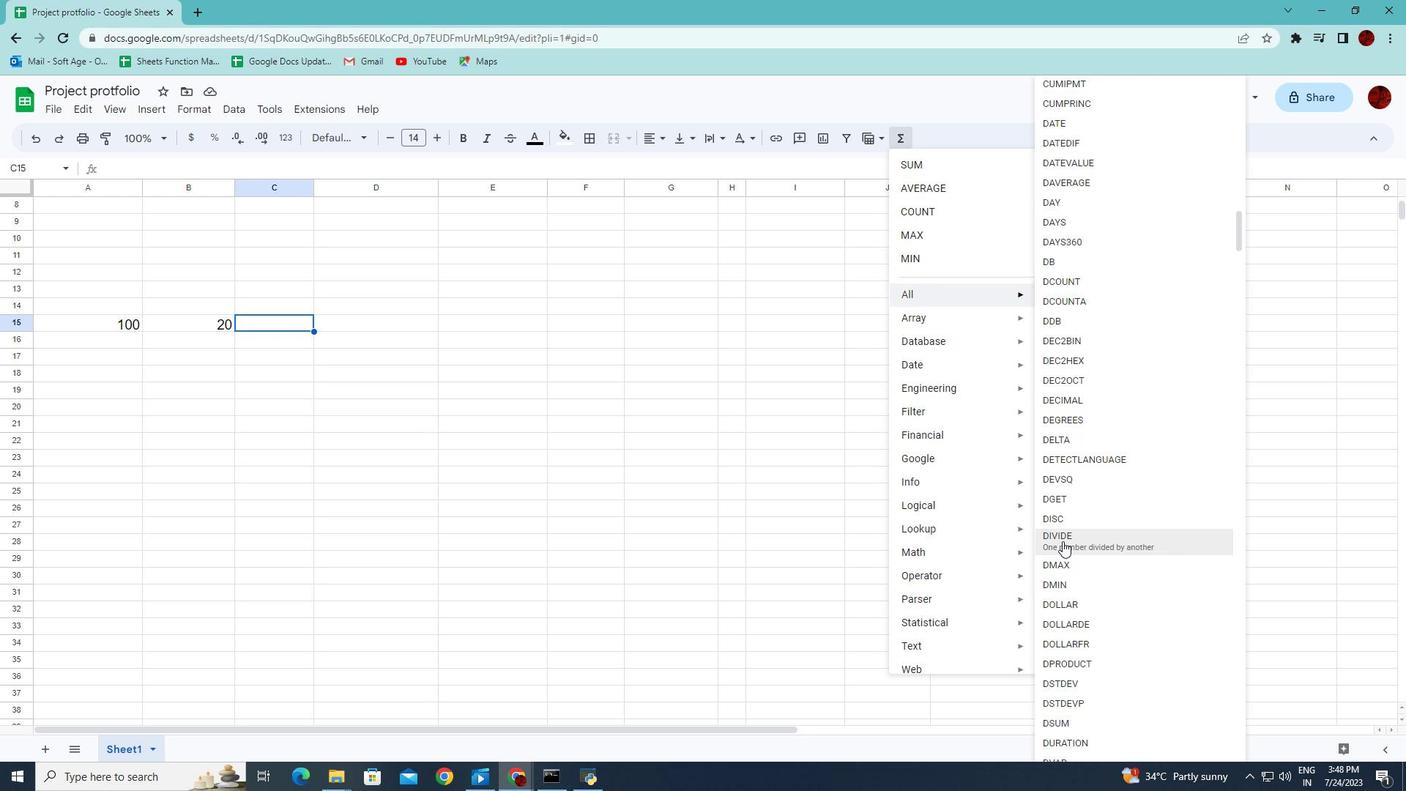 
Action: Mouse moved to (133, 325)
Screenshot: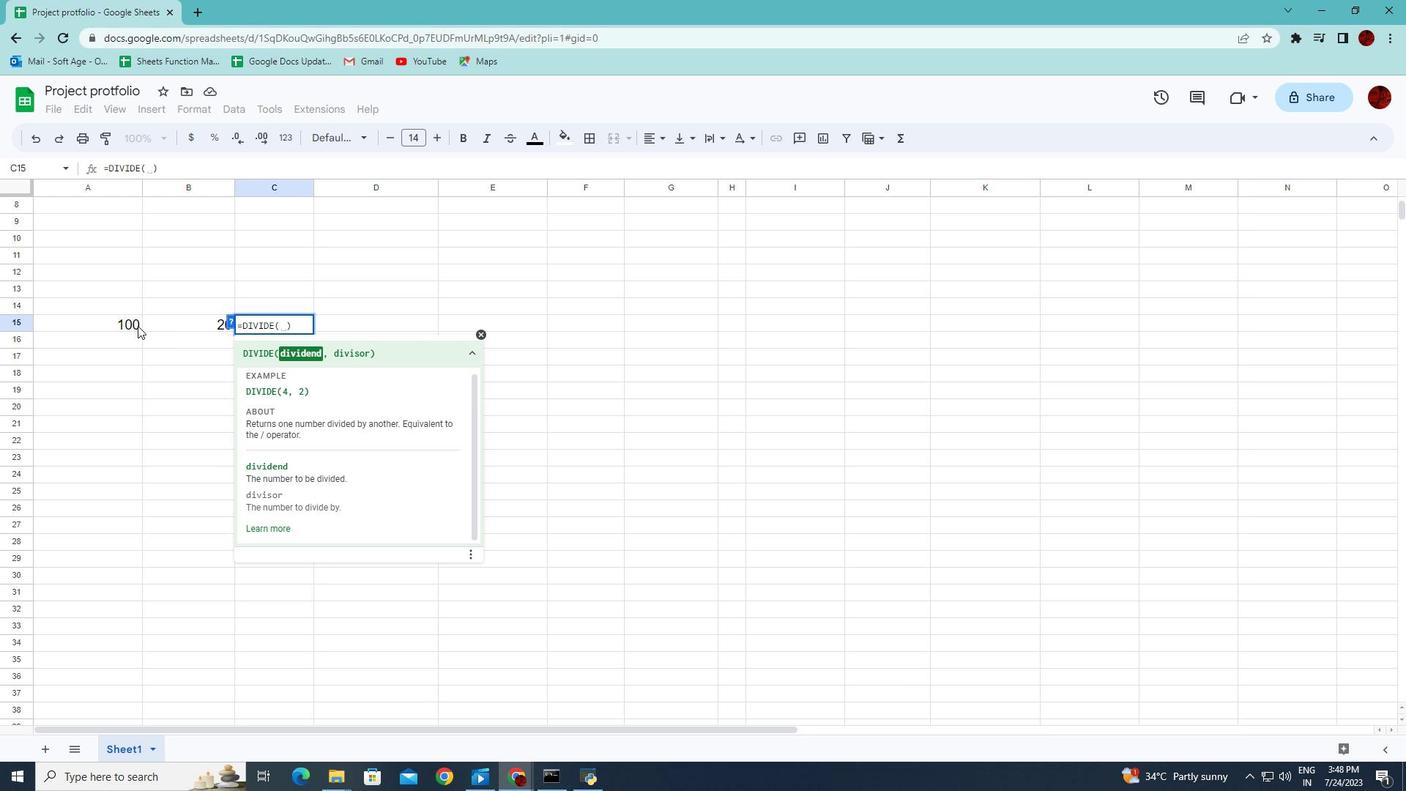 
Action: Mouse pressed left at (133, 325)
Screenshot: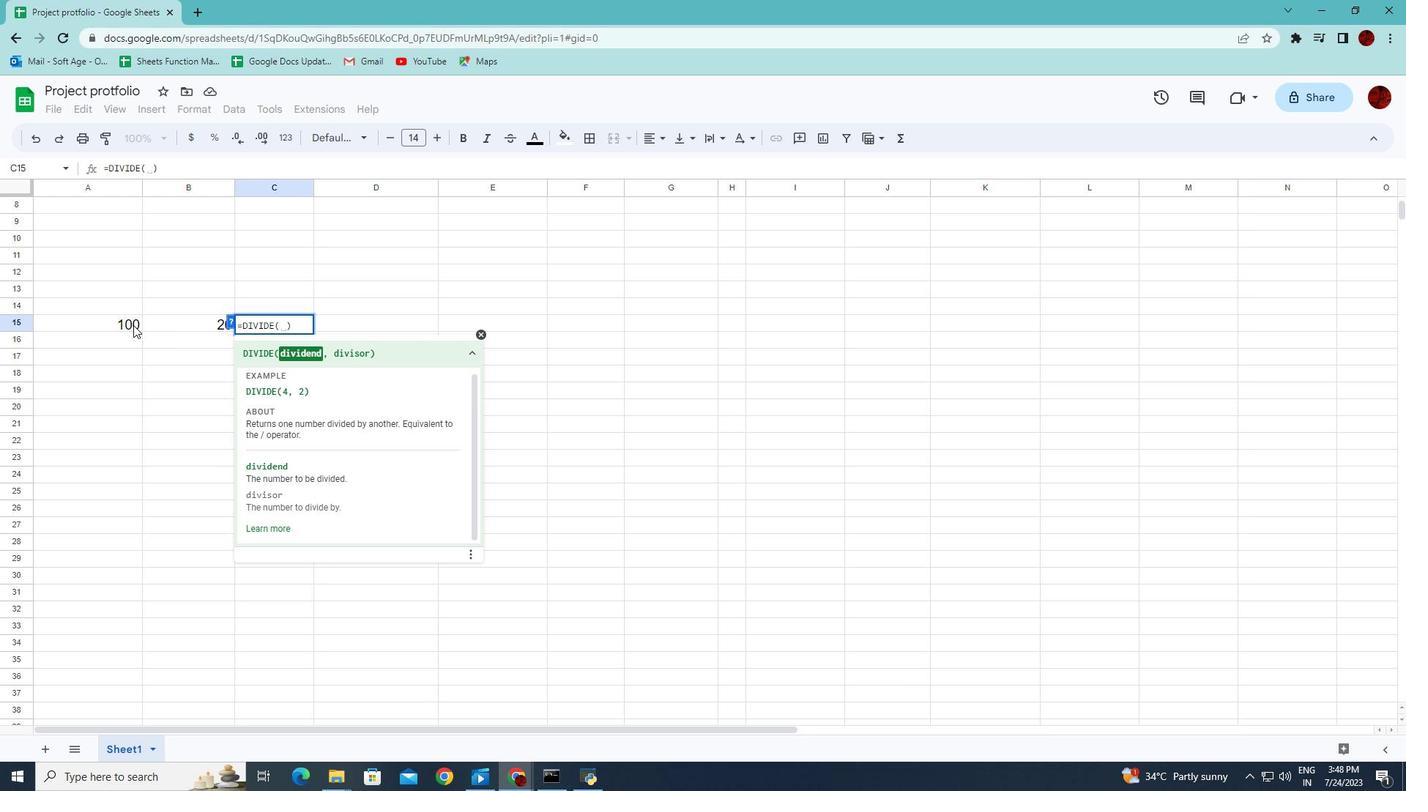 
Action: Key pressed ,
Screenshot: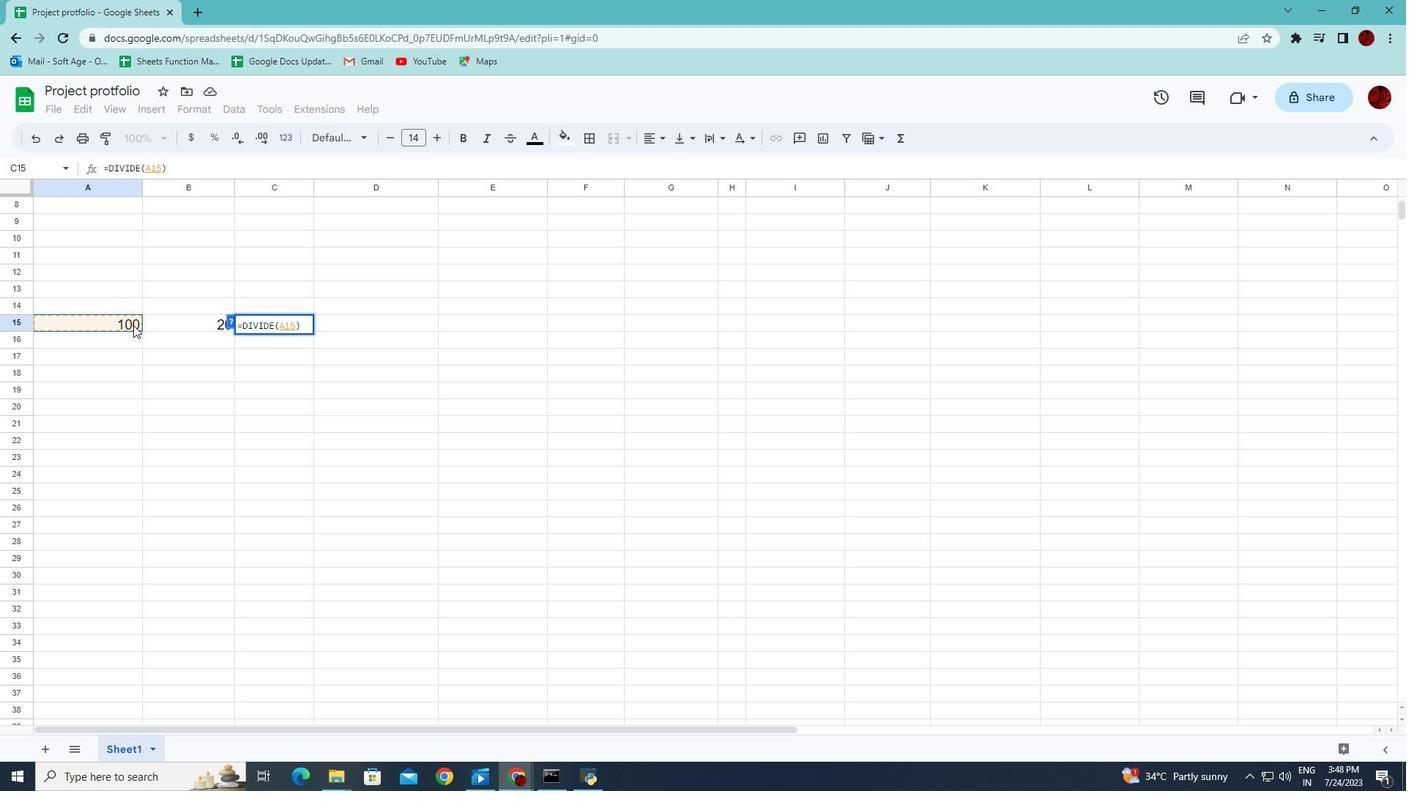 
Action: Mouse moved to (210, 327)
Screenshot: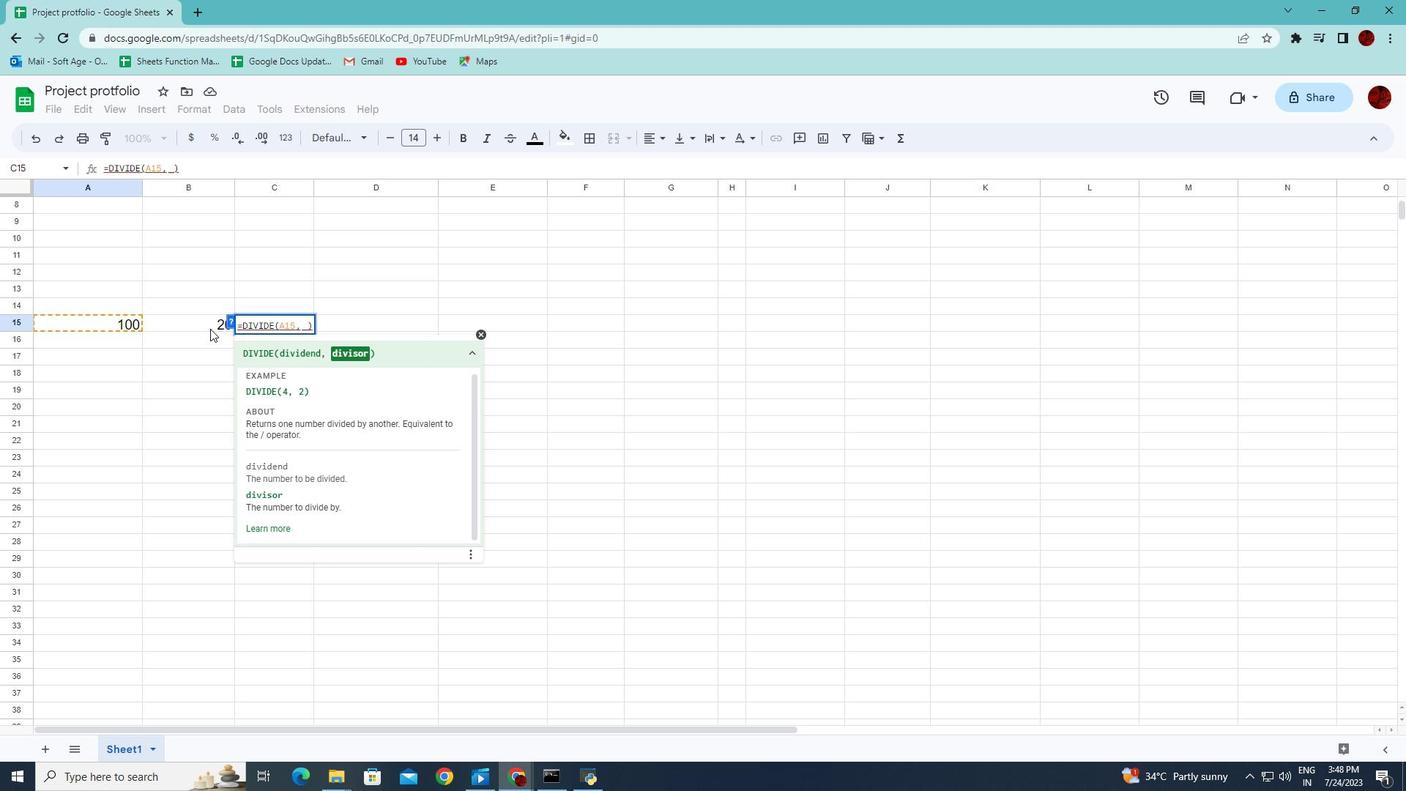 
Action: Mouse pressed left at (210, 327)
Screenshot: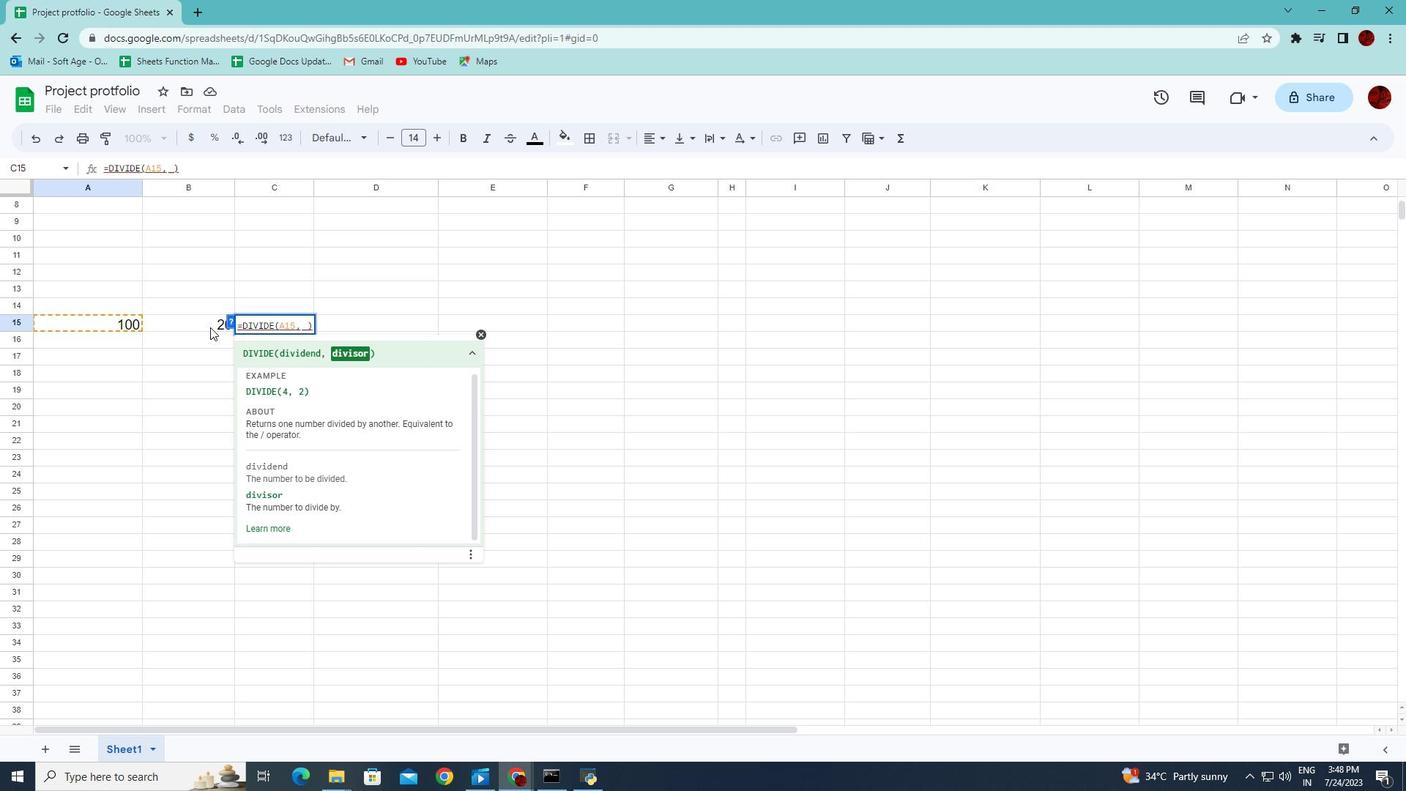 
Action: Key pressed <Key.enter>
Screenshot: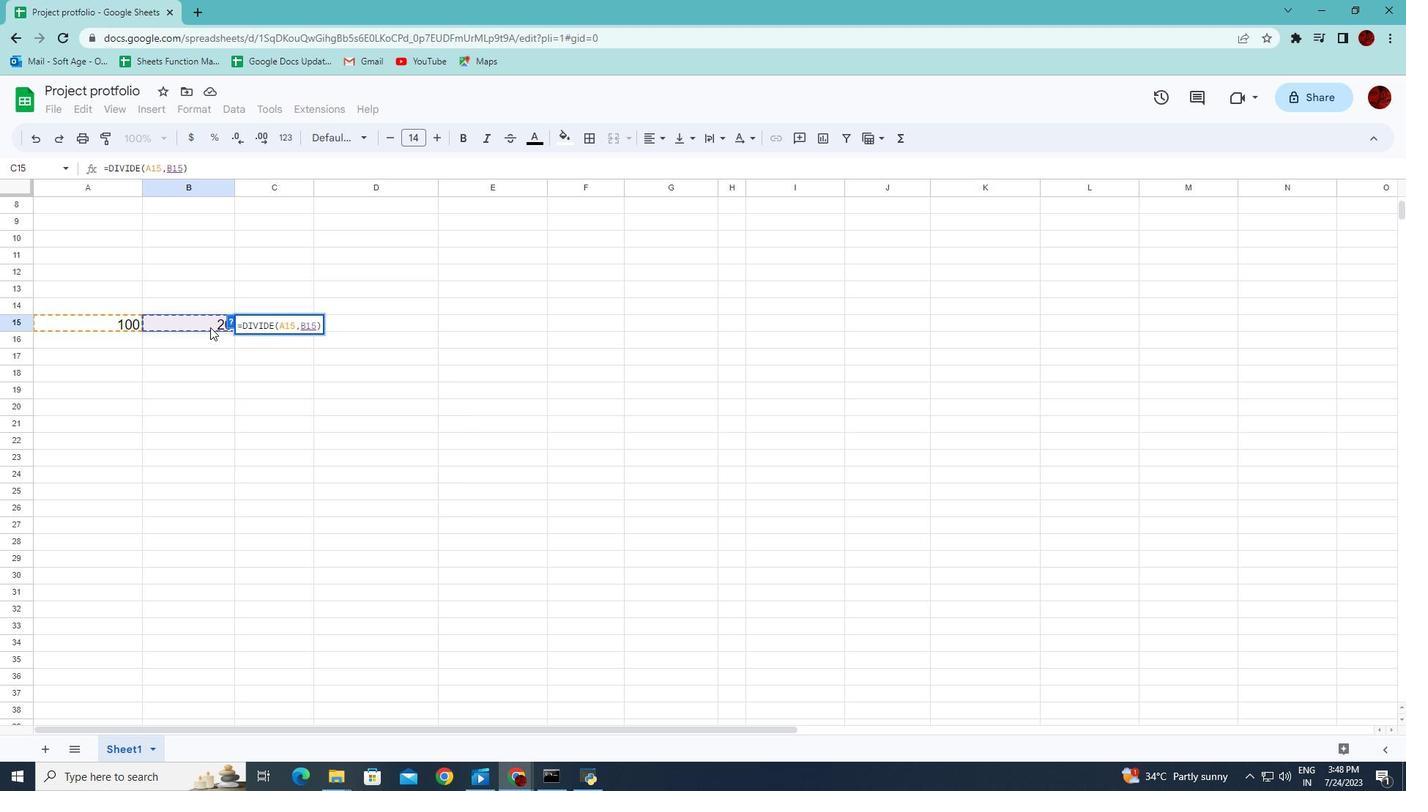 
